 Task: Create new vendor bill with Date Opened: 12-May-23, Select Vendor: LaserShip Inc, Terms: Net 7. Make bill entry for item-1 with Date: 12-May-23, Description: Shipping Charges, Expense Account: Postage & Delivery, Quantity: 1, Unit Price: 7.99, Sales Tax: Y, Sales Tax Included: N, Tax Table: Sales Tax. Post Bill with Post Date: 12-May-23, Post to Accounts: Liabilities:Accounts Payble. Pay / Process Payment with Transaction Date: 18-May-23, Amount: 8.31, Transfer Account: Checking Account. Go to 'Print Bill'.
Action: Mouse moved to (182, 43)
Screenshot: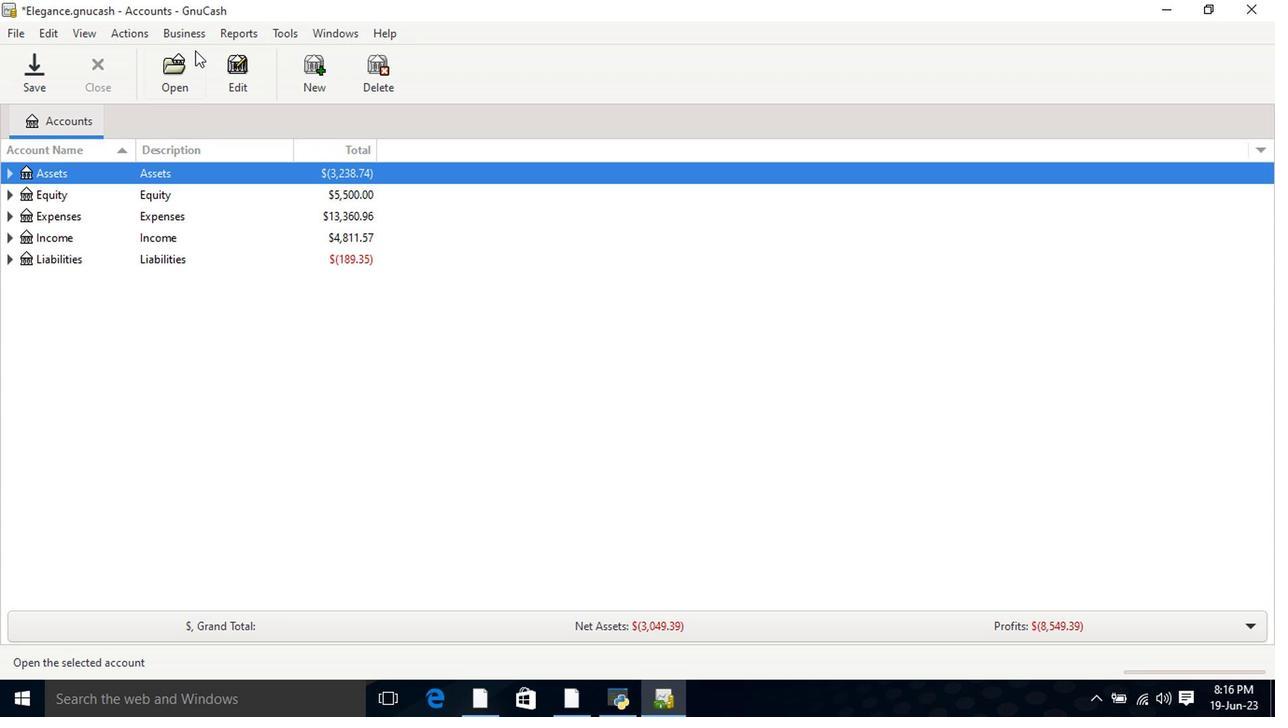 
Action: Mouse pressed left at (182, 43)
Screenshot: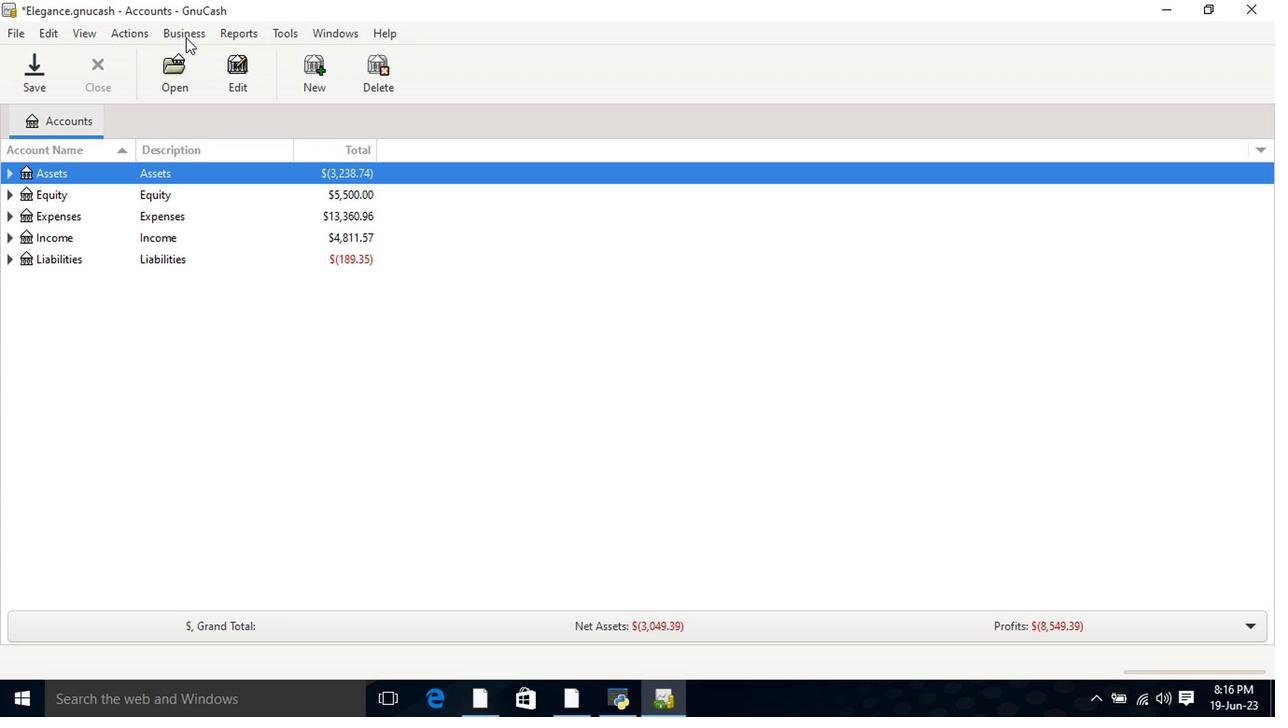 
Action: Mouse moved to (201, 89)
Screenshot: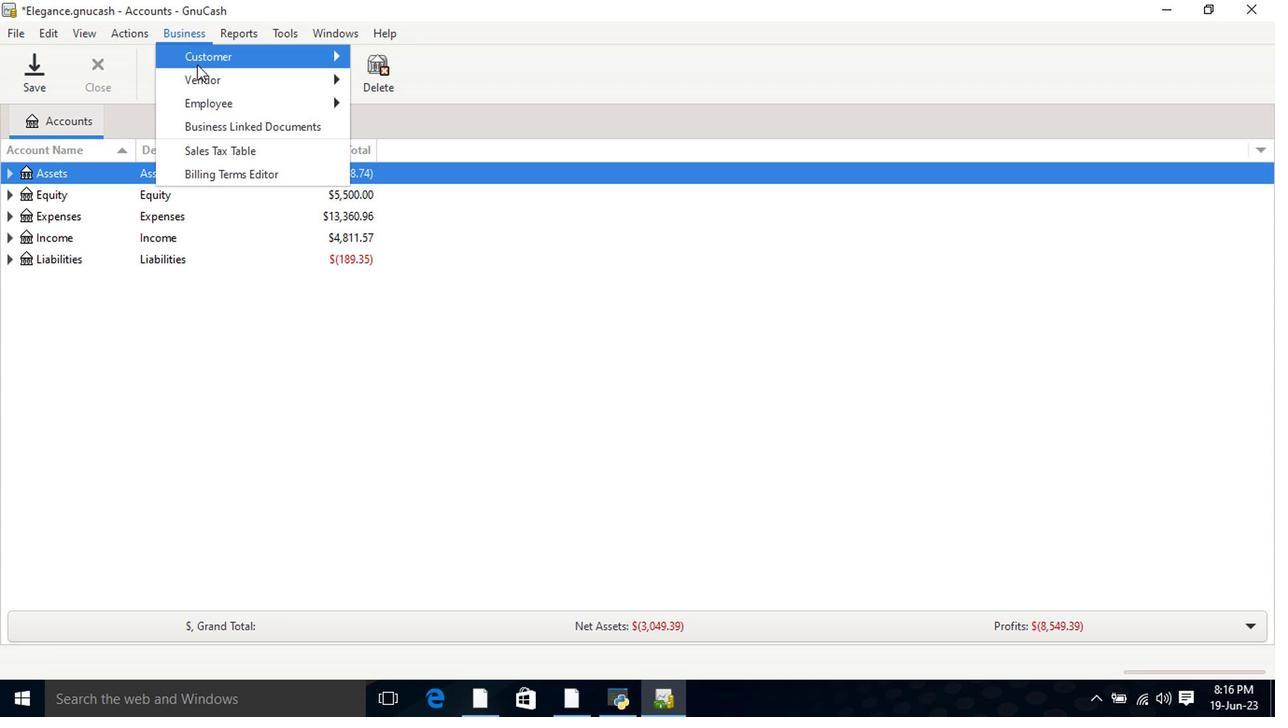 
Action: Mouse pressed left at (201, 89)
Screenshot: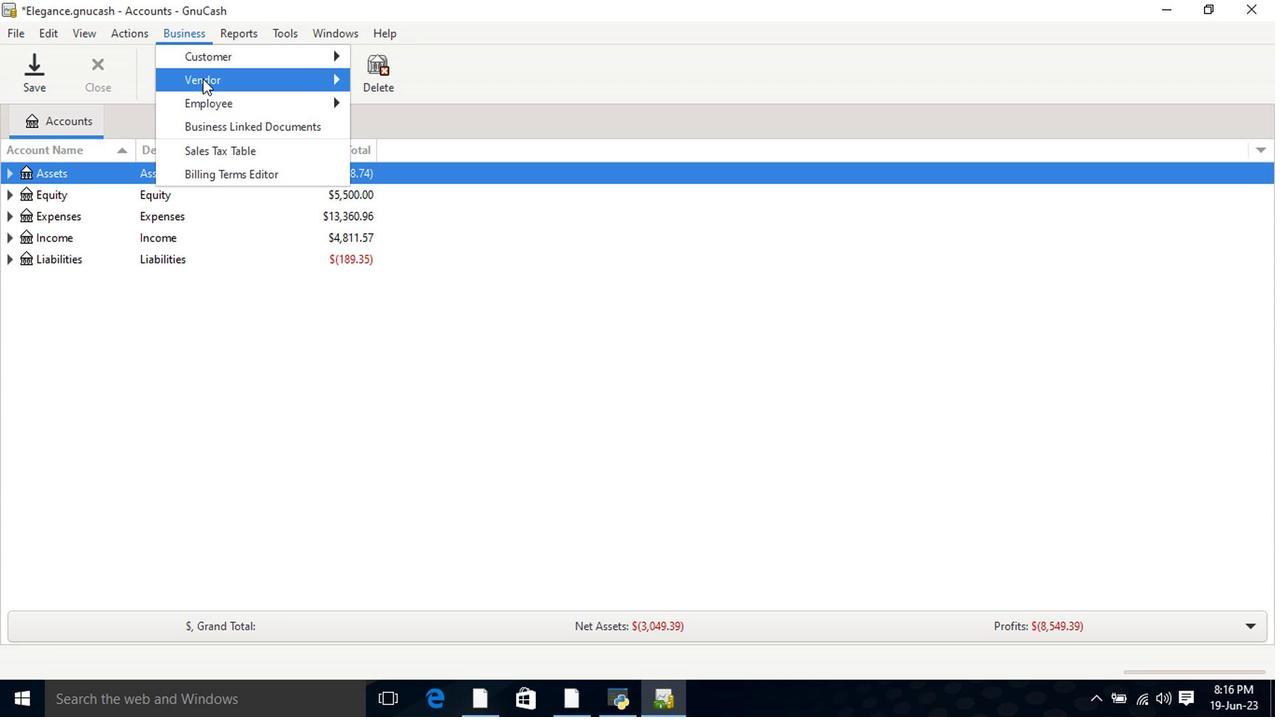 
Action: Mouse moved to (382, 153)
Screenshot: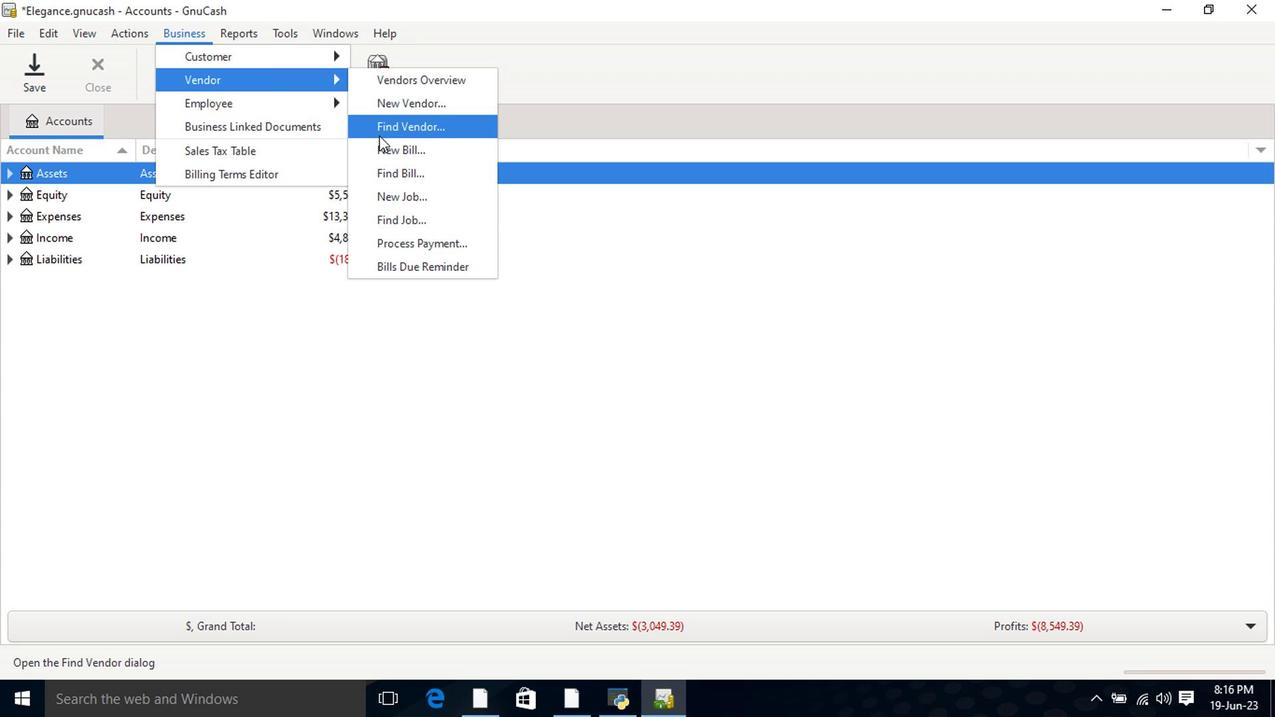 
Action: Mouse pressed left at (382, 153)
Screenshot: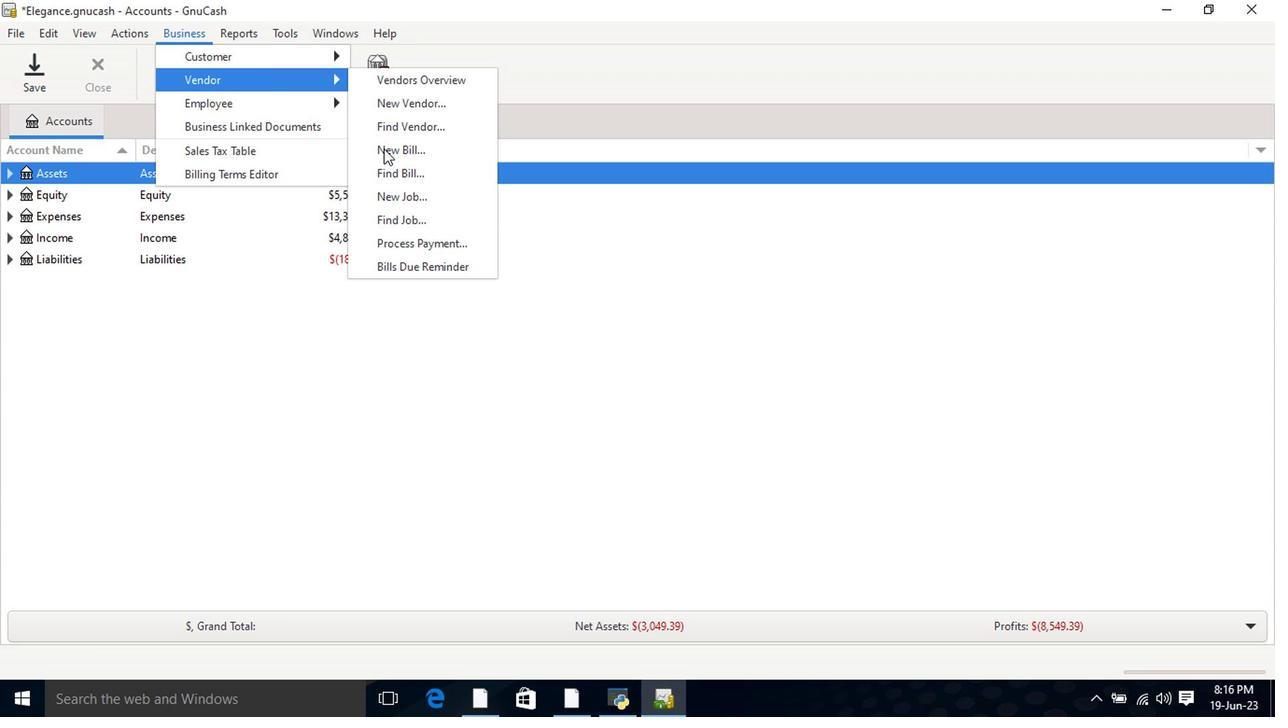 
Action: Mouse moved to (762, 243)
Screenshot: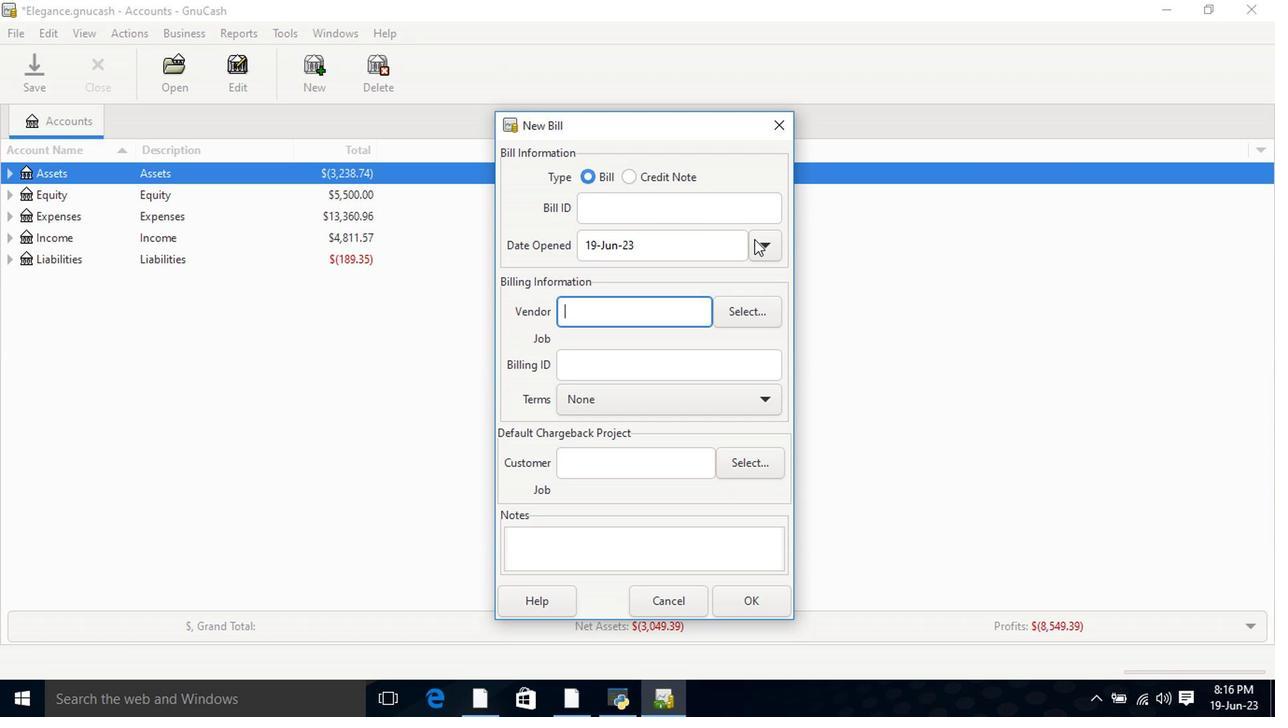 
Action: Mouse pressed left at (762, 243)
Screenshot: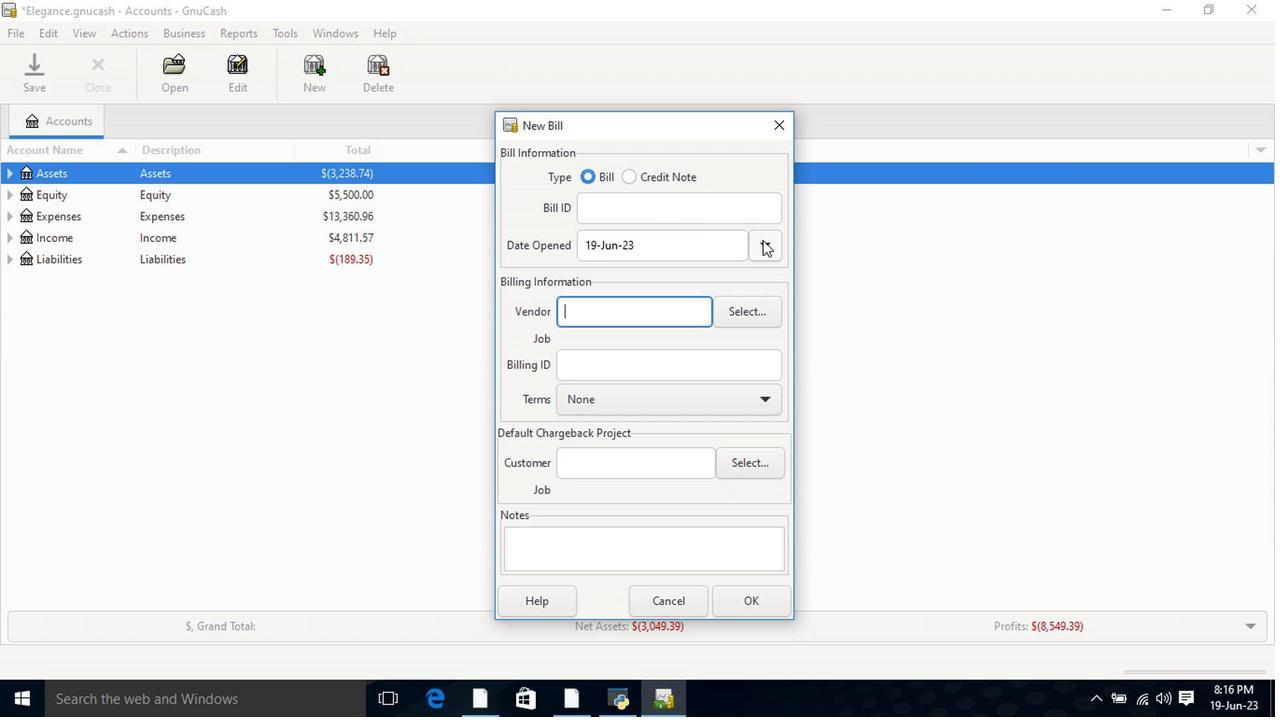 
Action: Mouse moved to (618, 275)
Screenshot: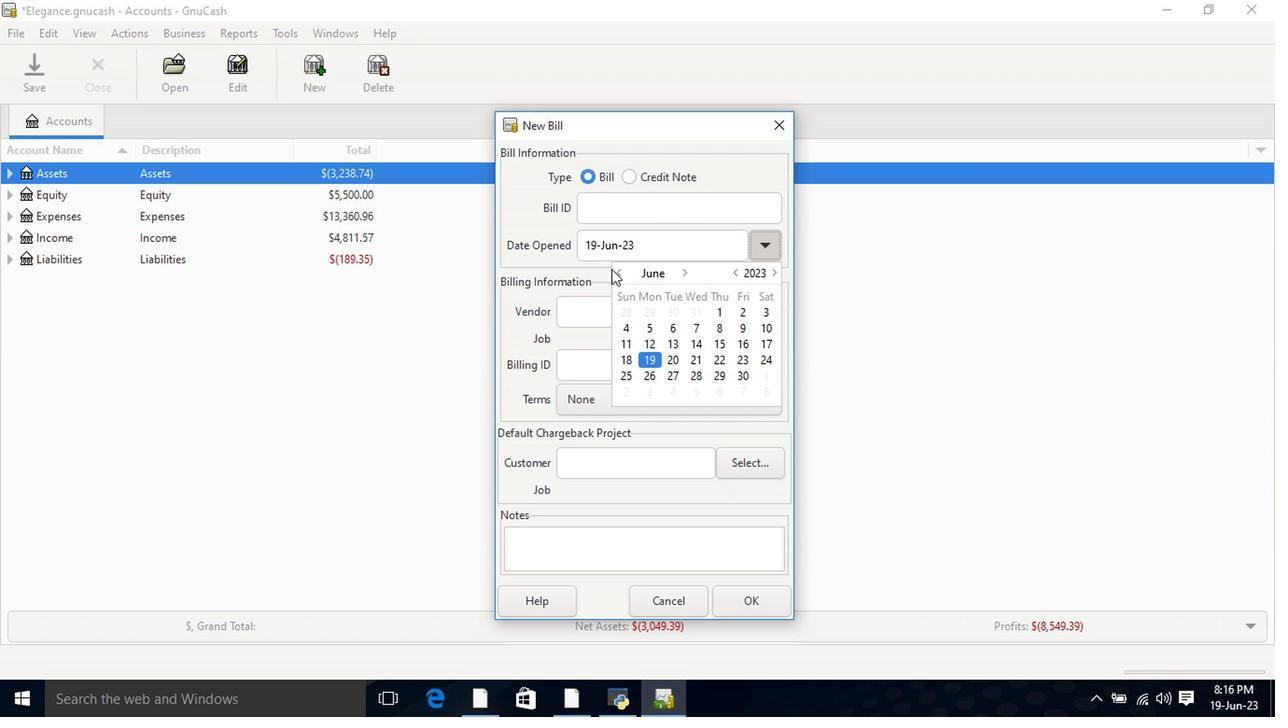 
Action: Mouse pressed left at (618, 275)
Screenshot: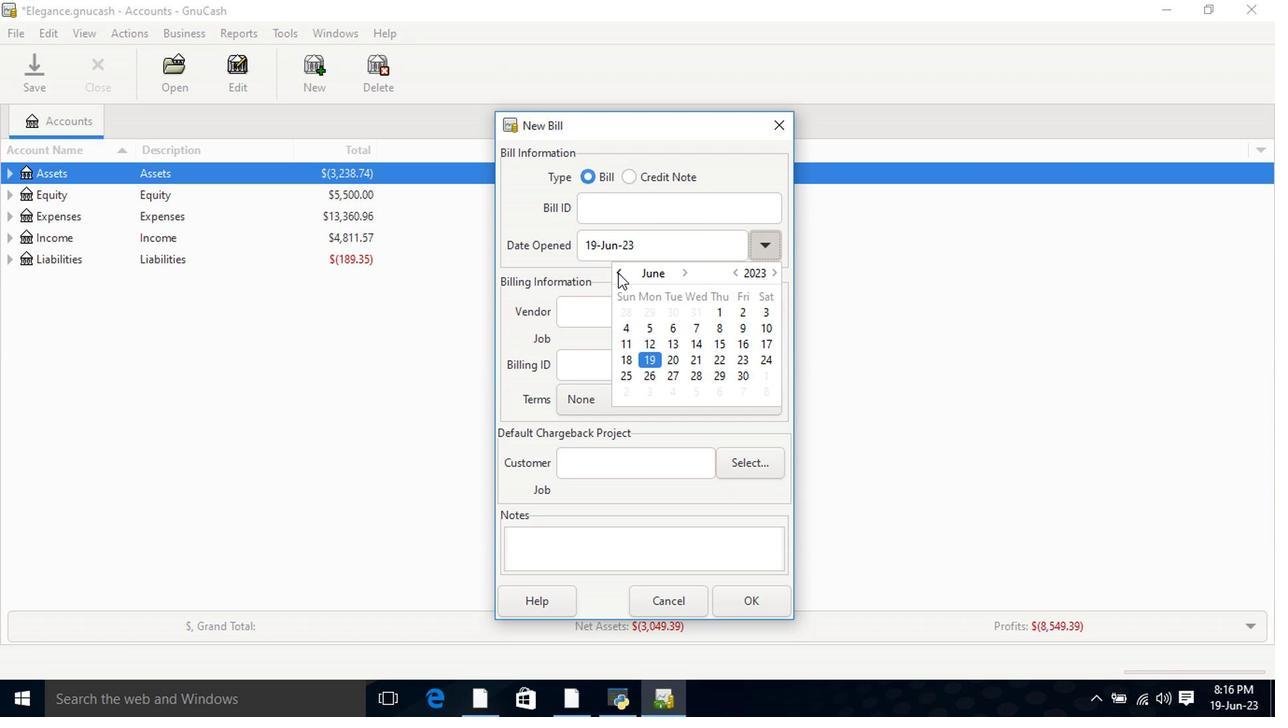 
Action: Mouse moved to (737, 329)
Screenshot: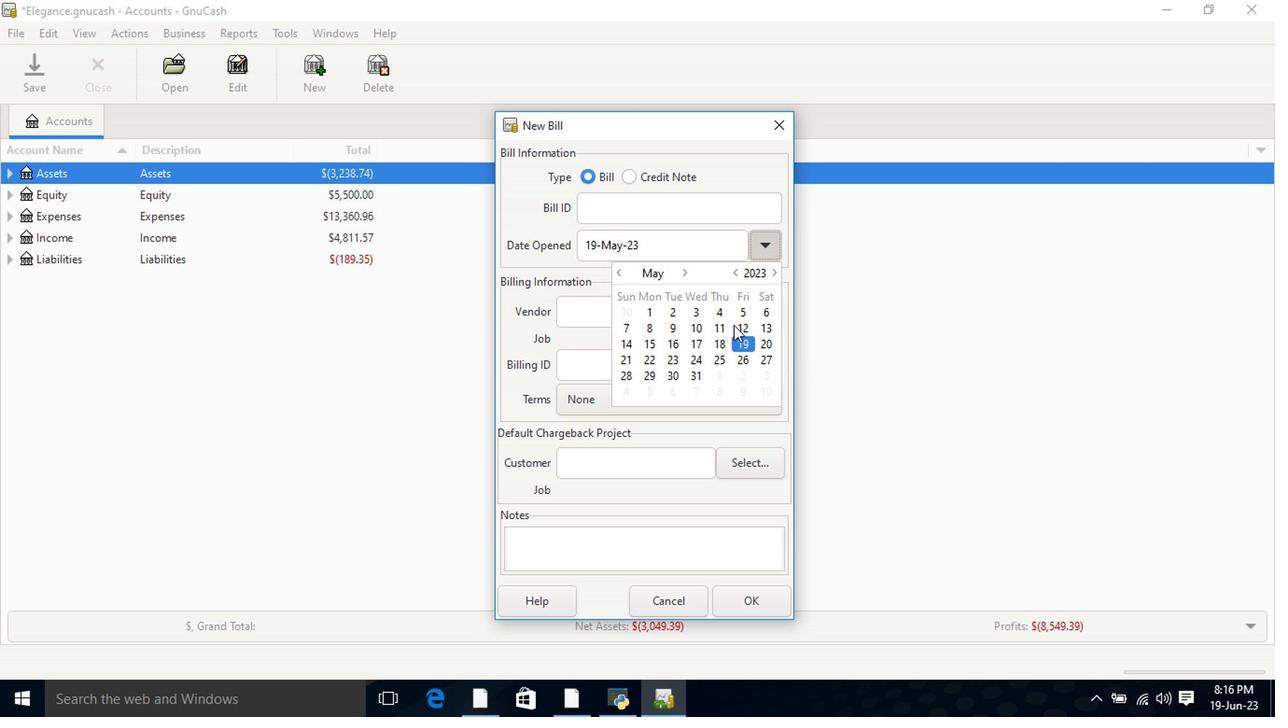 
Action: Mouse pressed left at (737, 329)
Screenshot: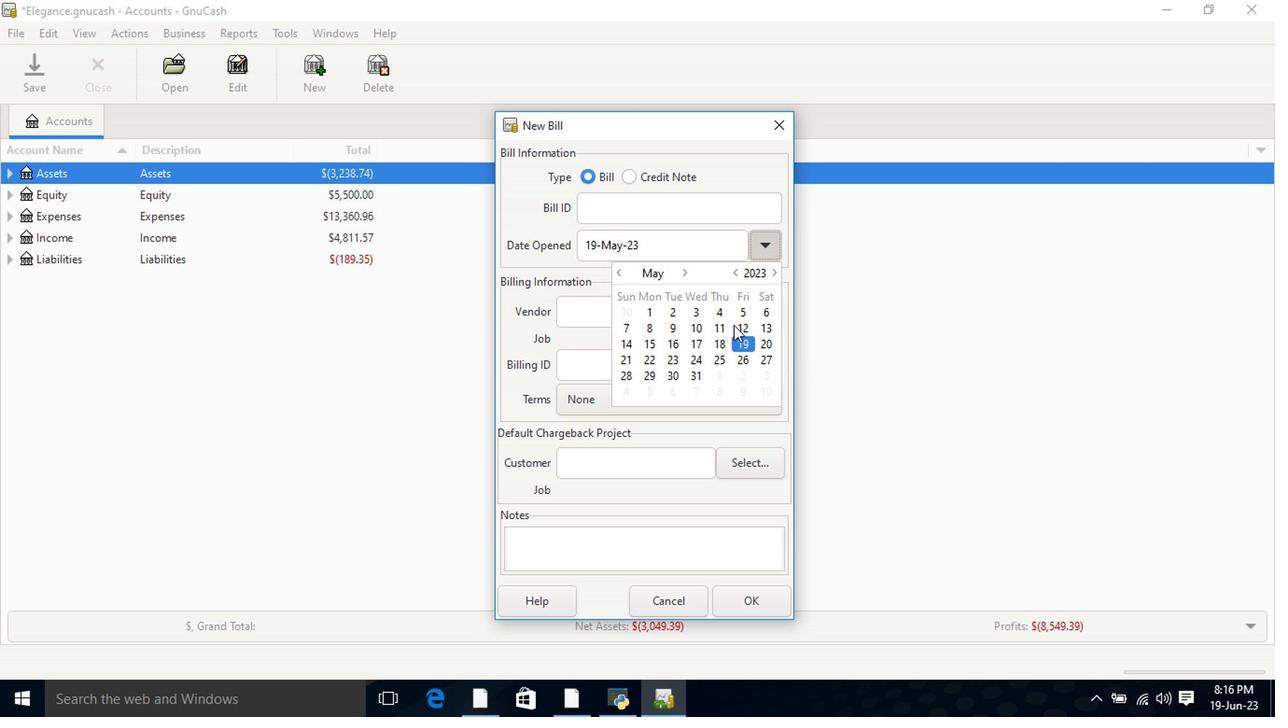 
Action: Mouse pressed left at (737, 329)
Screenshot: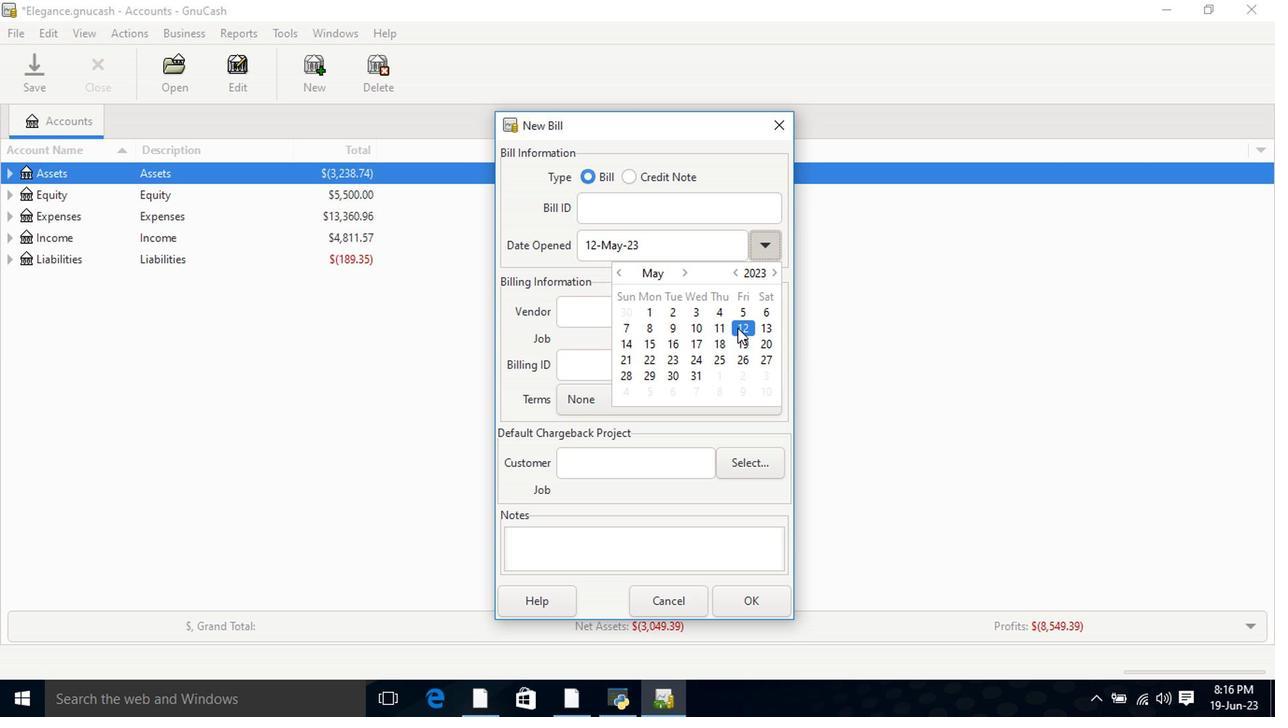 
Action: Mouse moved to (659, 322)
Screenshot: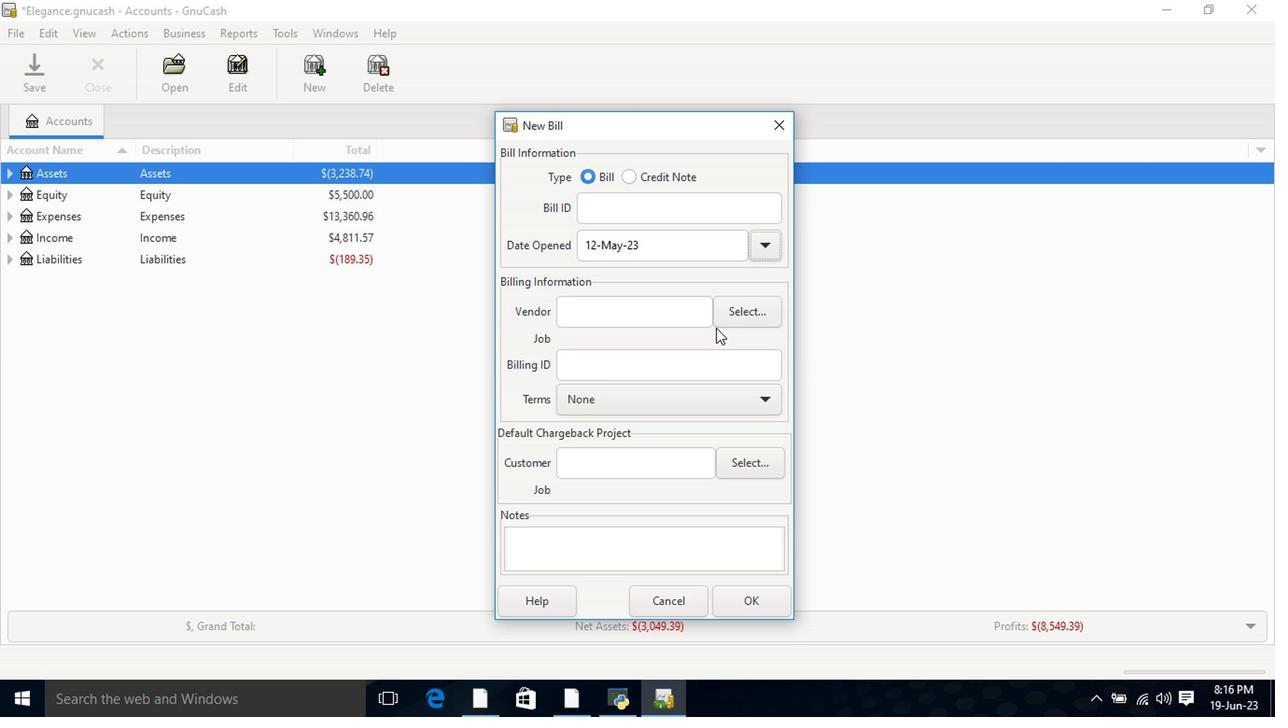 
Action: Mouse pressed left at (659, 322)
Screenshot: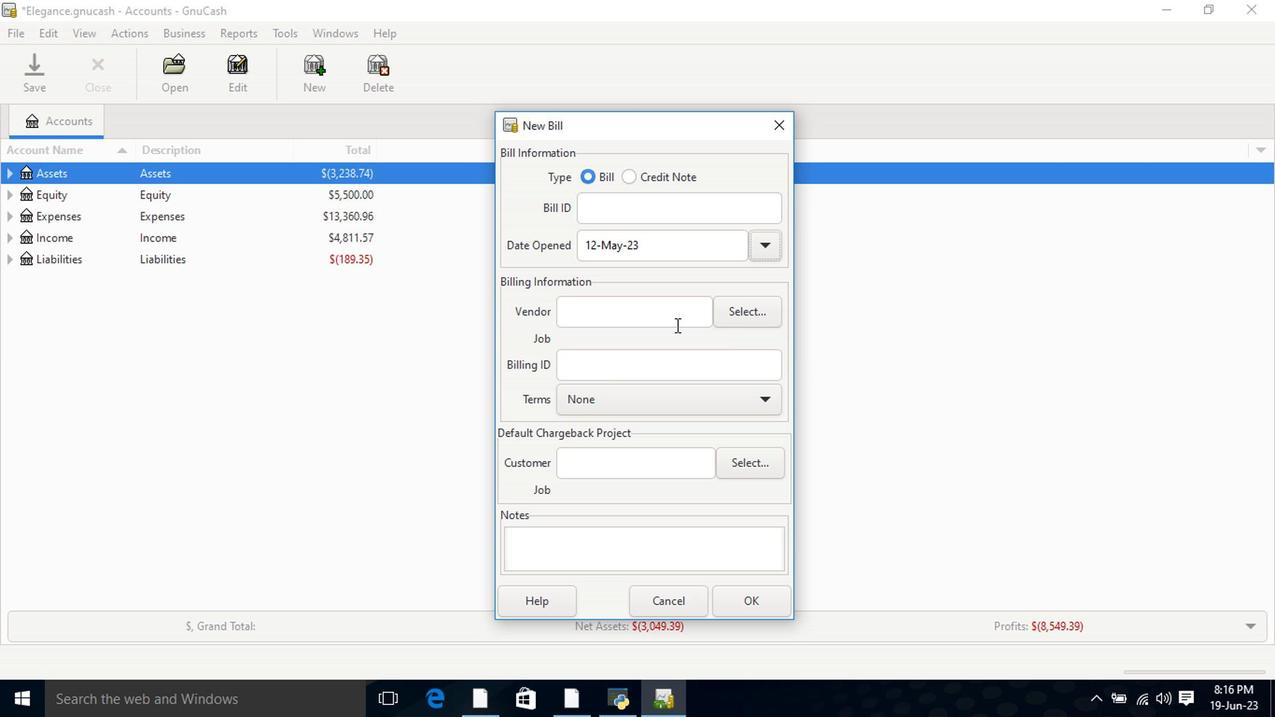
Action: Key pressed <Key.shift>Las
Screenshot: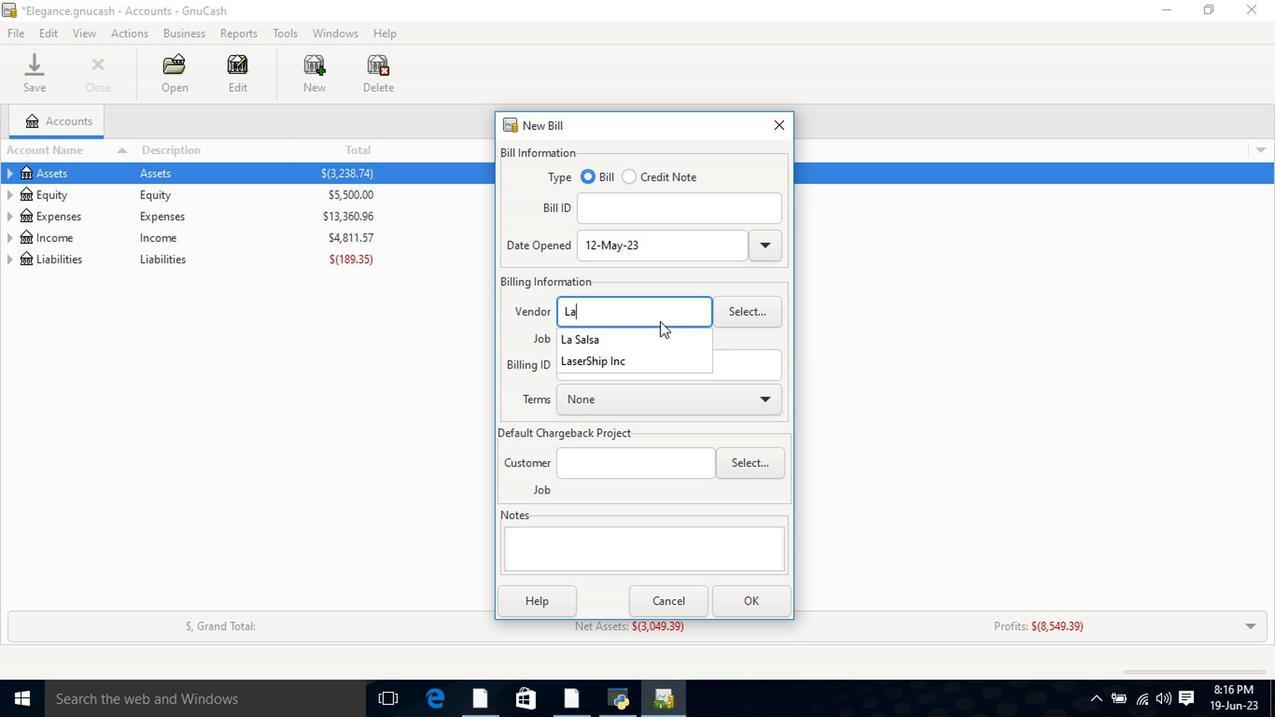 
Action: Mouse moved to (651, 339)
Screenshot: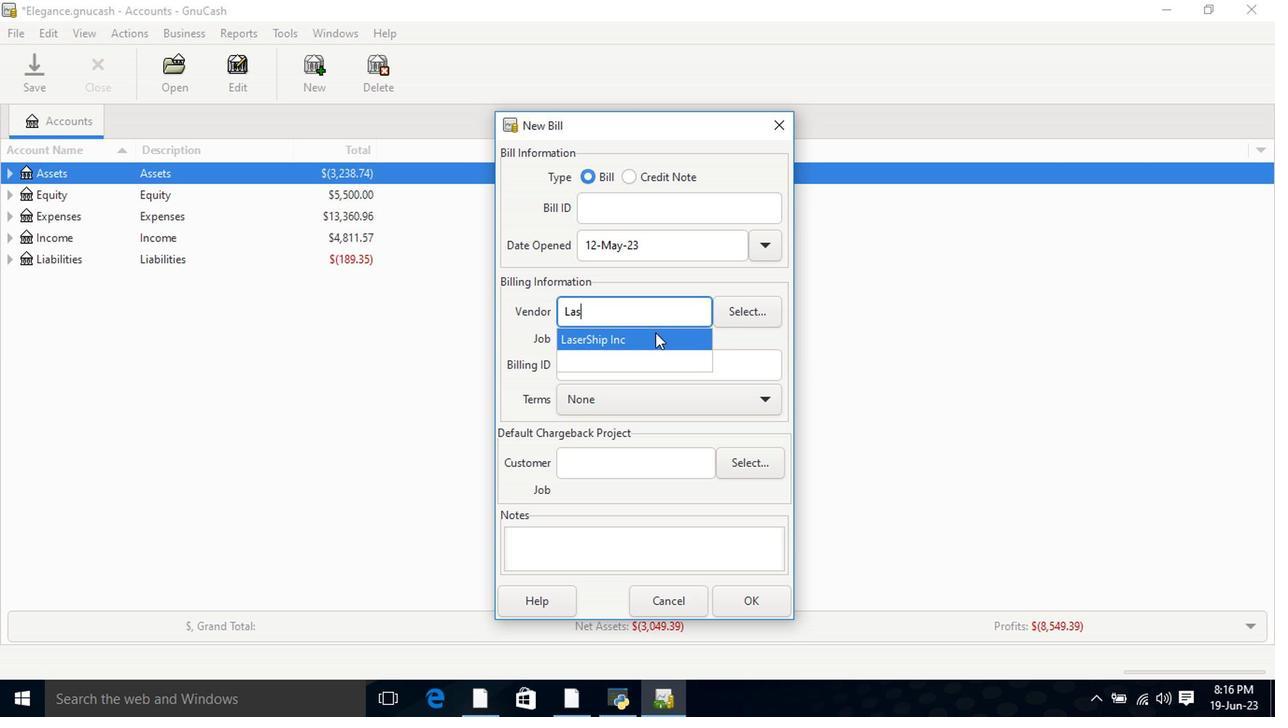 
Action: Mouse pressed left at (651, 339)
Screenshot: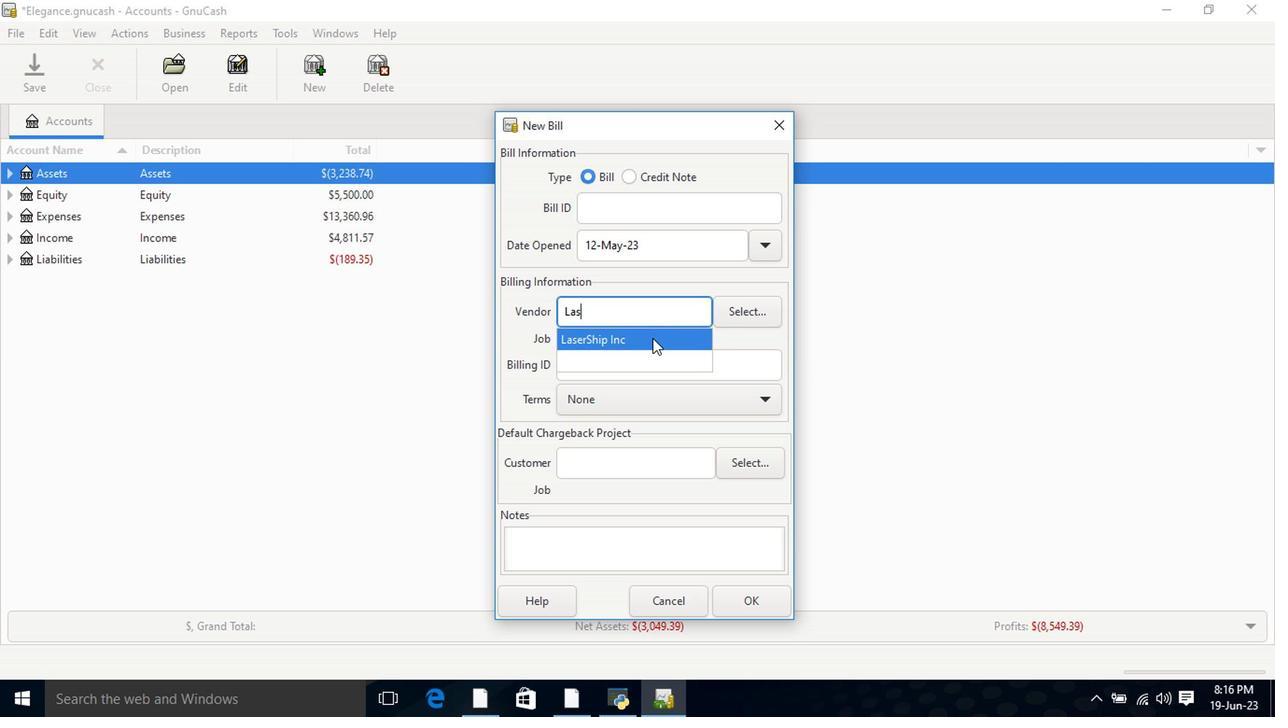 
Action: Mouse moved to (669, 407)
Screenshot: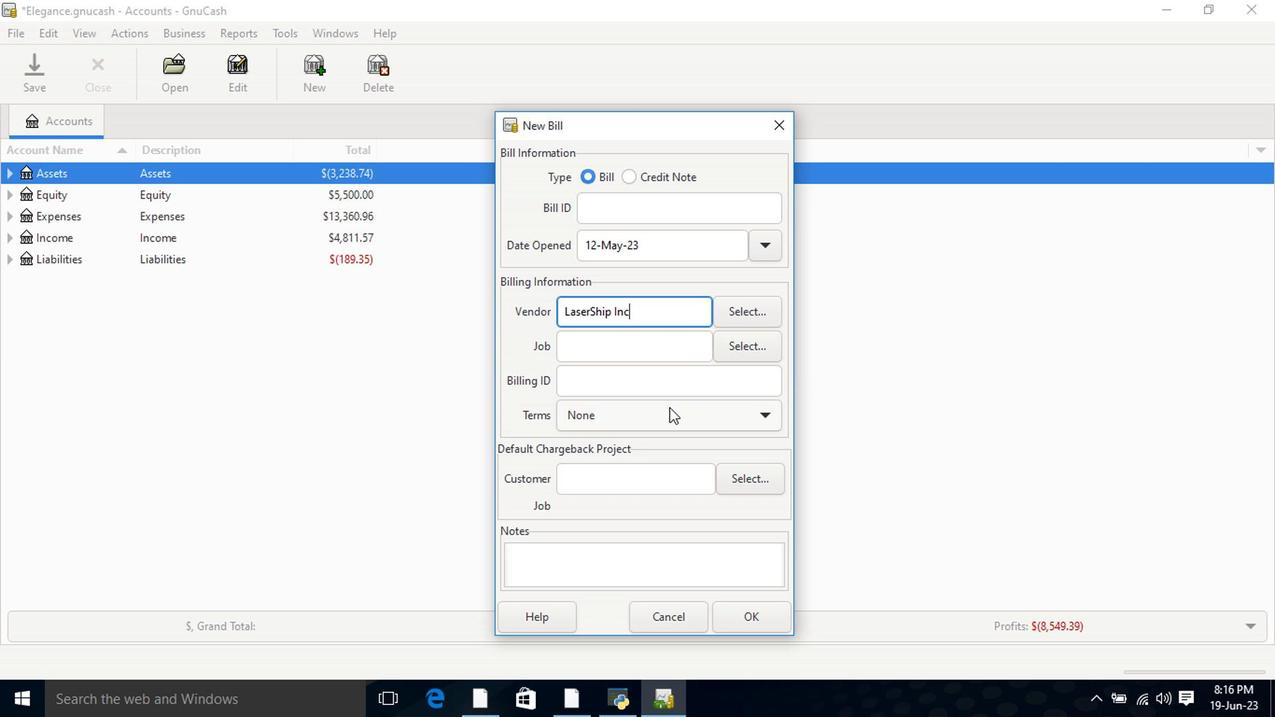 
Action: Mouse pressed left at (669, 407)
Screenshot: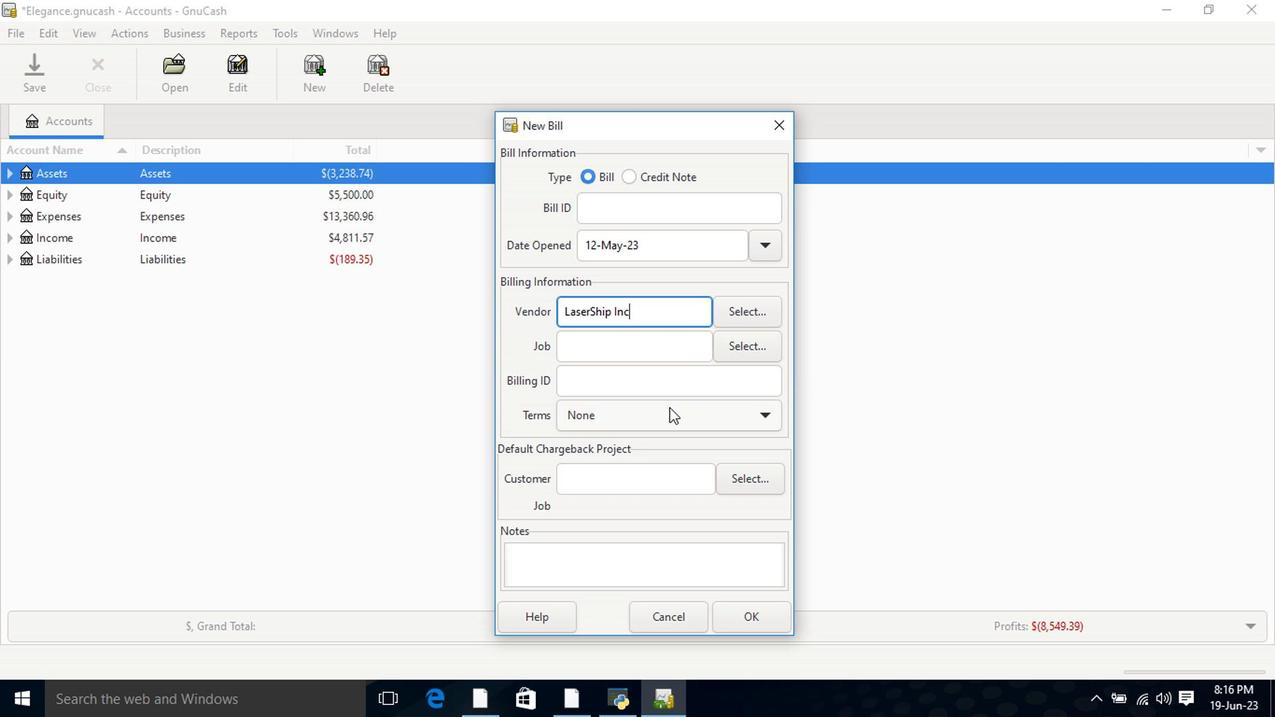 
Action: Mouse moved to (661, 497)
Screenshot: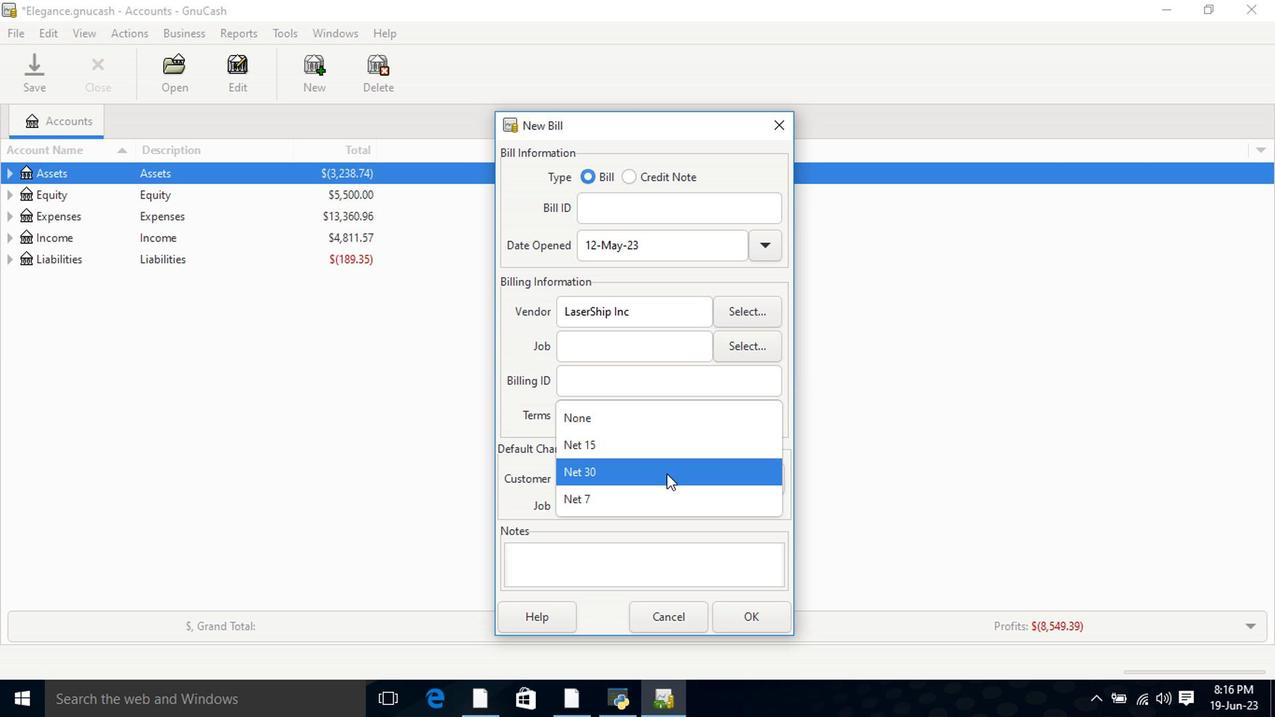 
Action: Mouse pressed left at (661, 497)
Screenshot: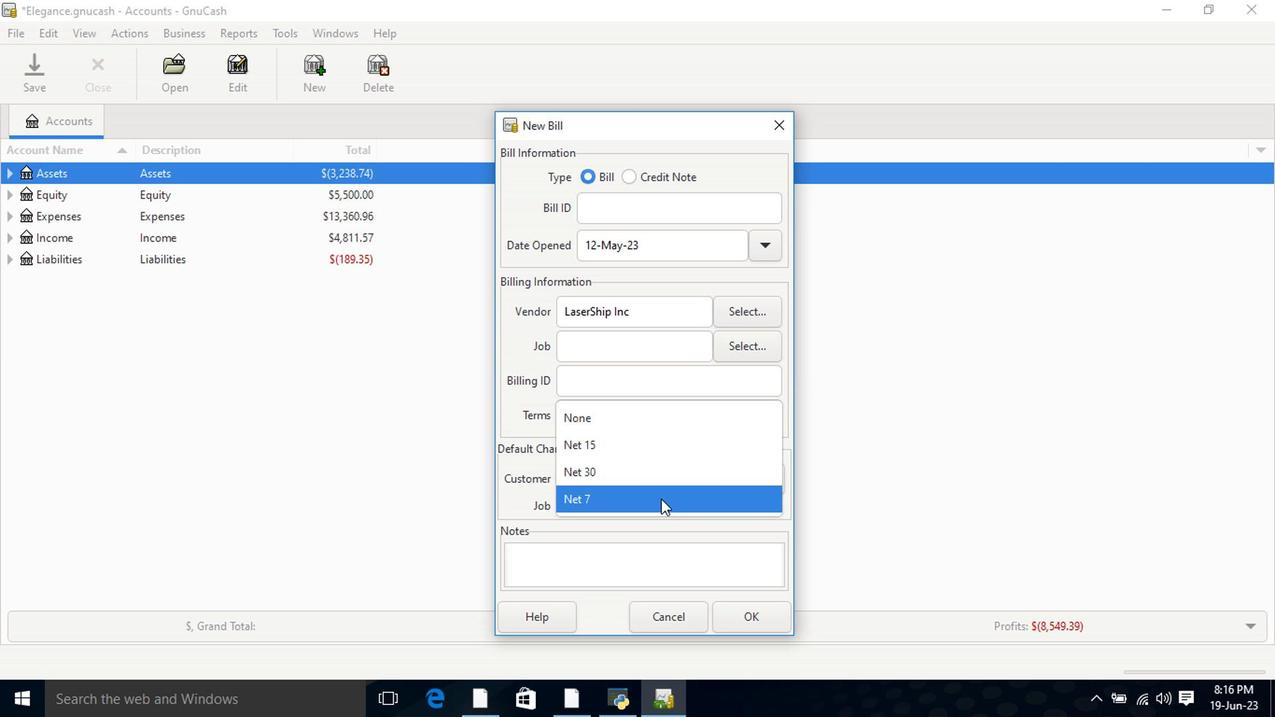 
Action: Mouse moved to (754, 617)
Screenshot: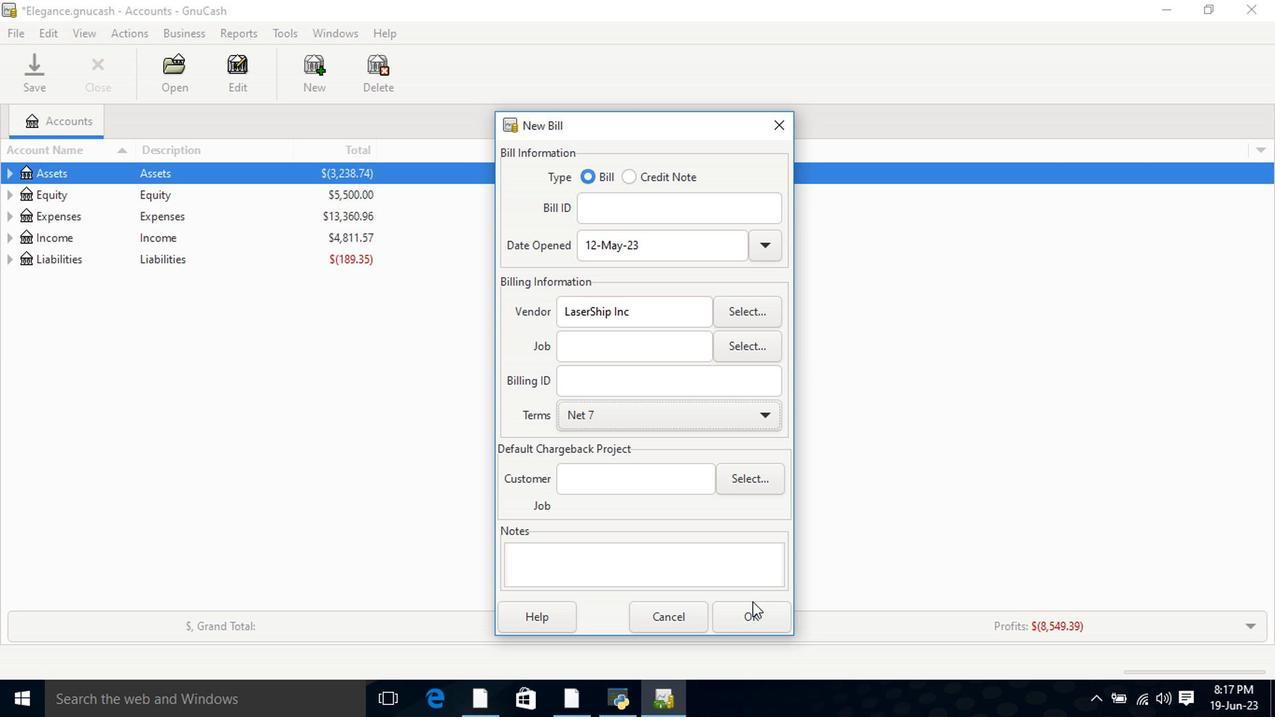 
Action: Mouse pressed left at (754, 617)
Screenshot: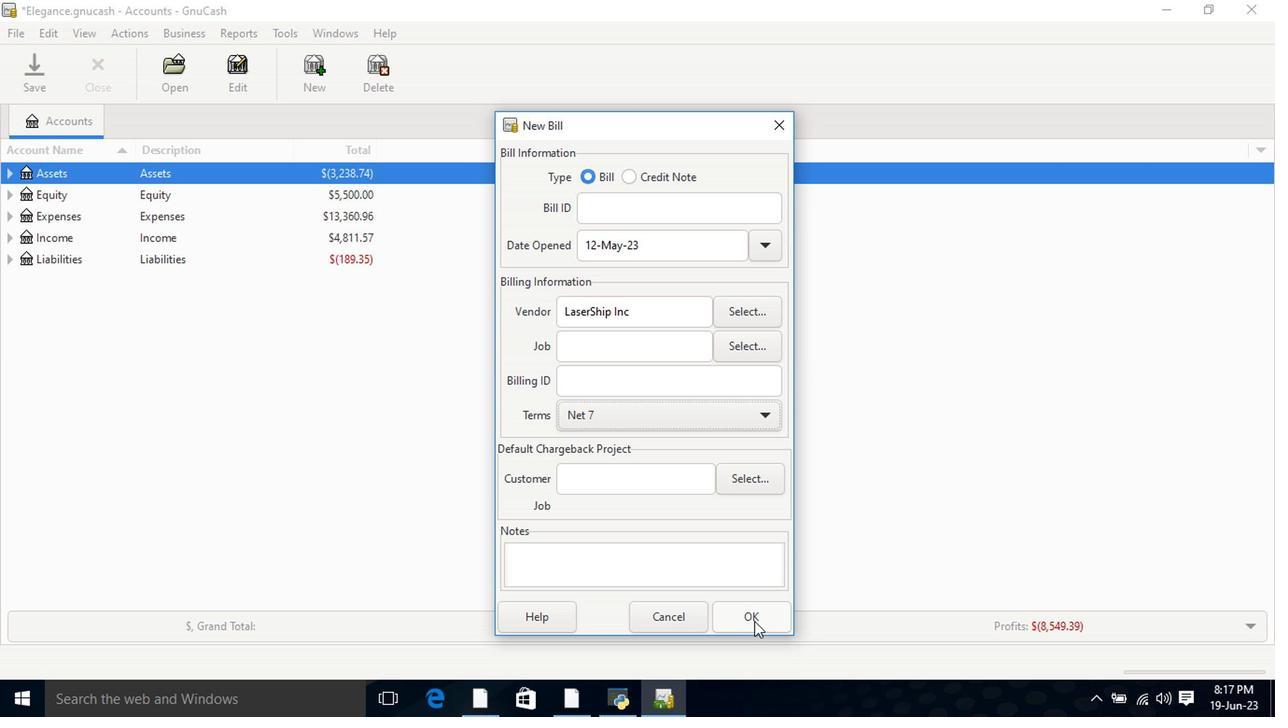 
Action: Mouse moved to (547, 550)
Screenshot: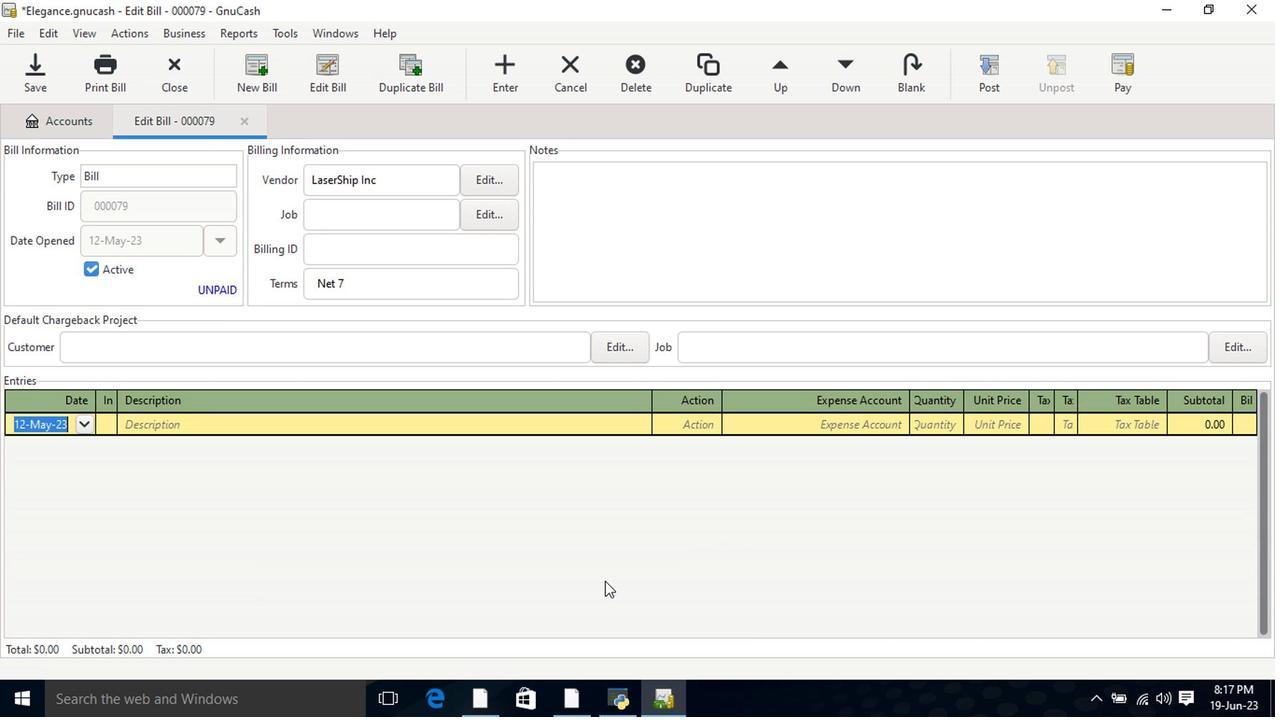 
Action: Key pressed <Key.tab><Key.shift>Shi<Key.tab>1<Key.tab>7.99<Key.tab>
Screenshot: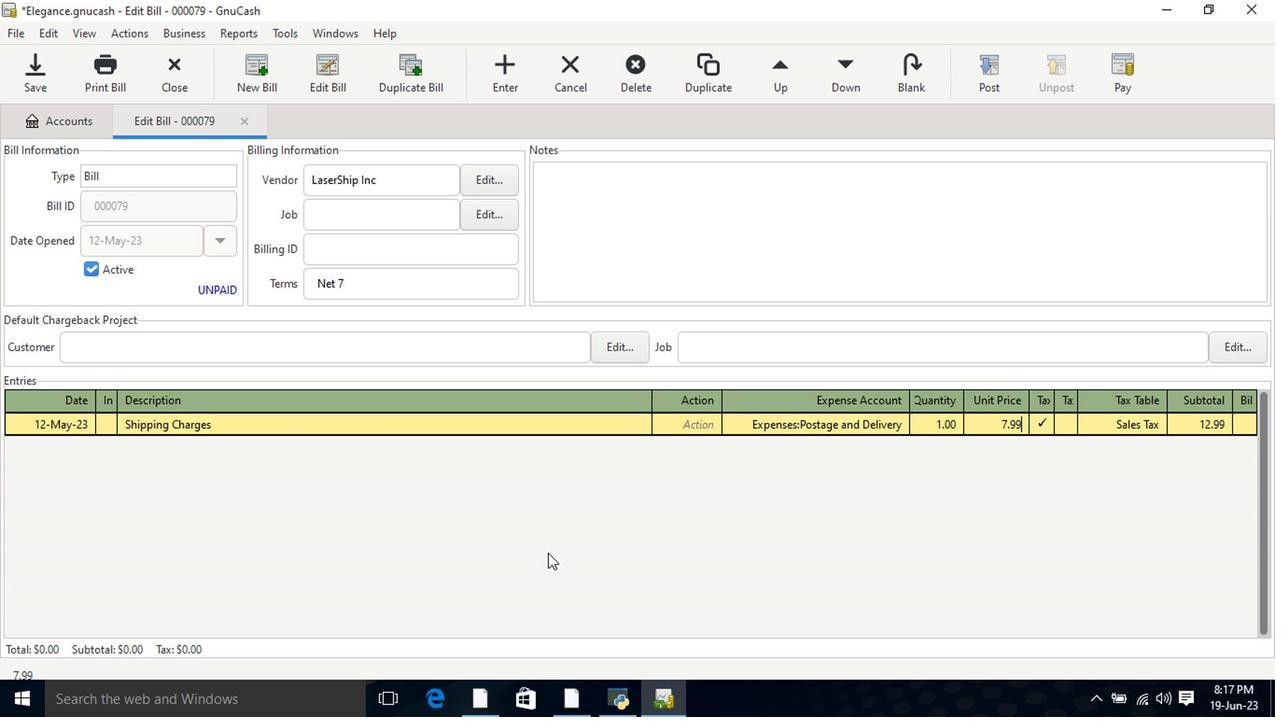 
Action: Mouse moved to (1107, 437)
Screenshot: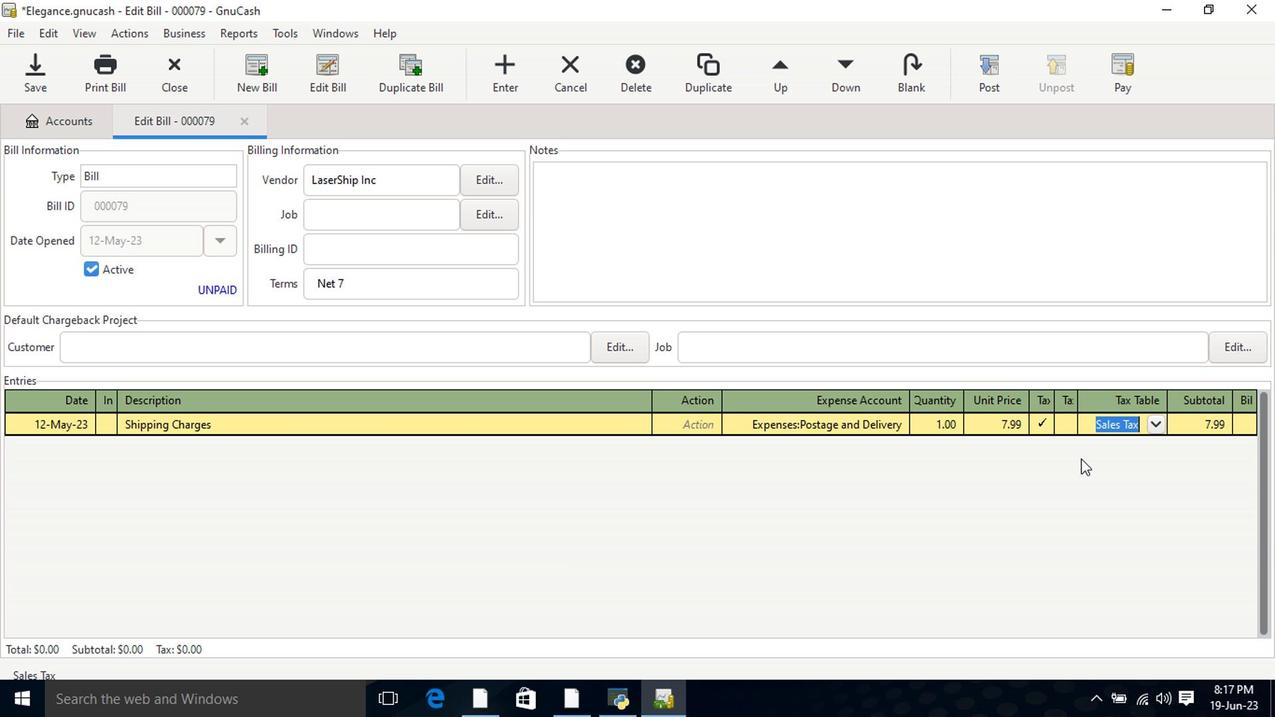 
Action: Key pressed <Key.tab>
Screenshot: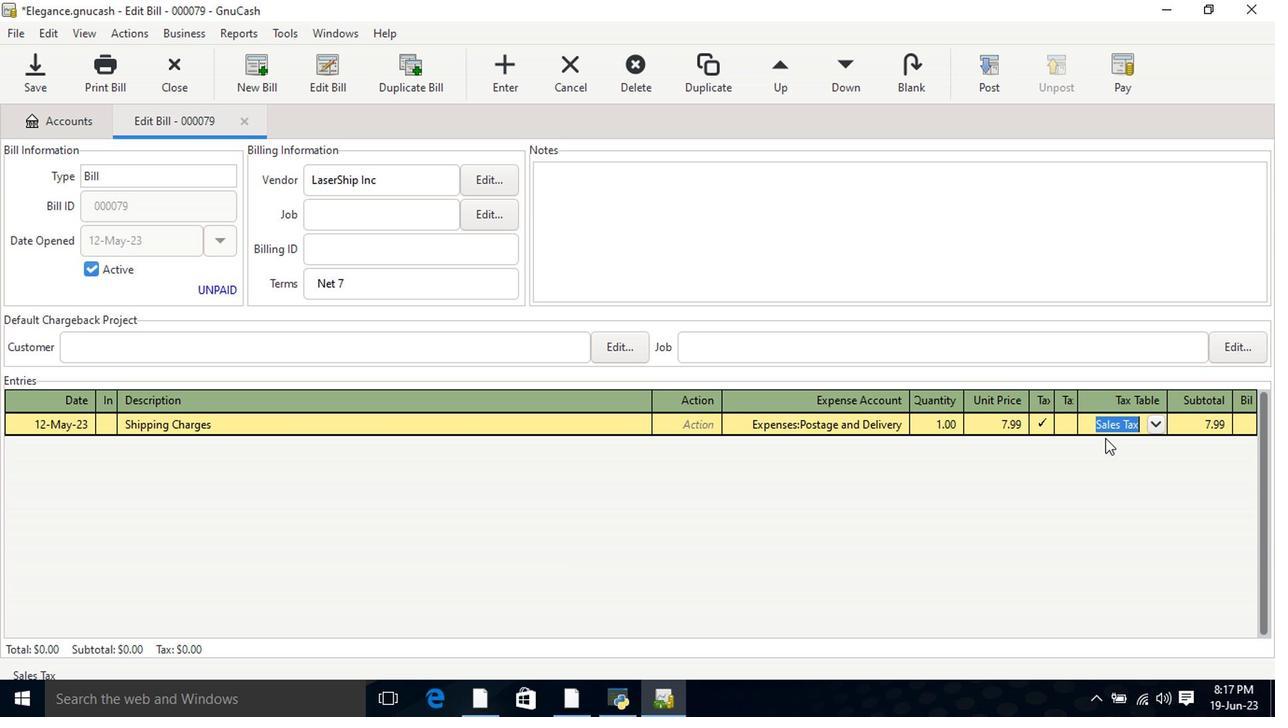 
Action: Mouse moved to (1006, 83)
Screenshot: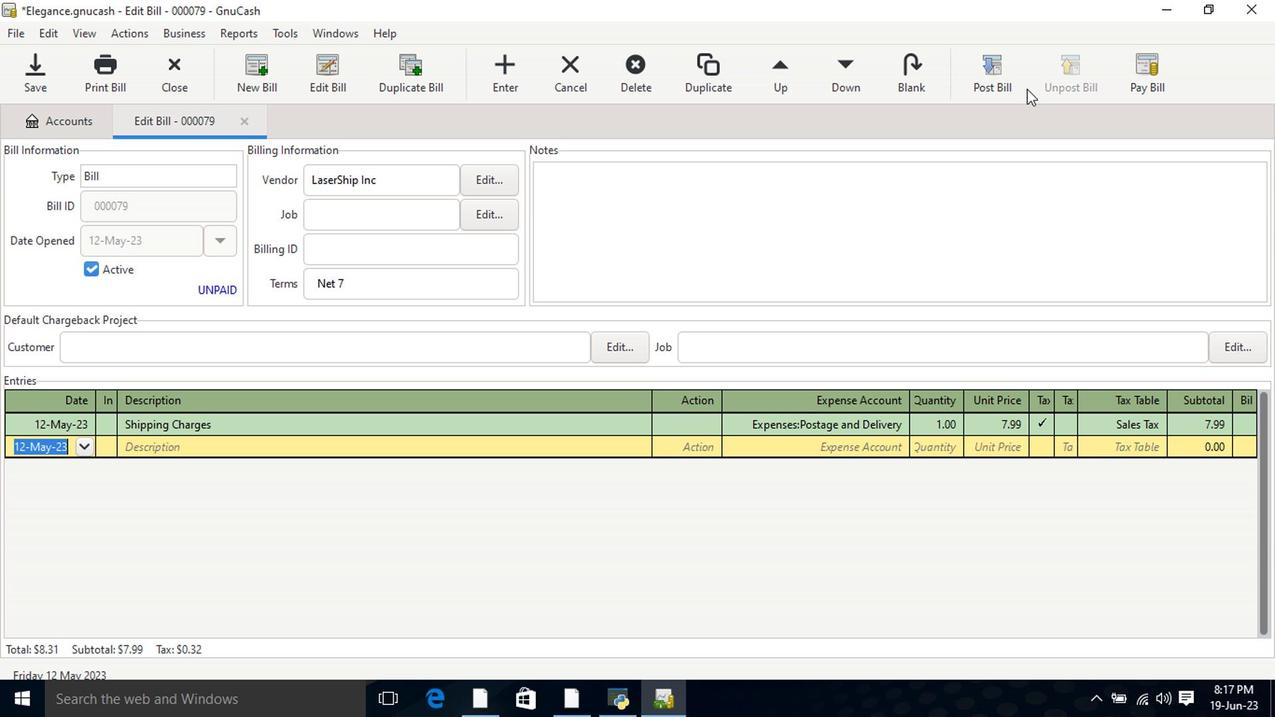 
Action: Mouse pressed left at (1006, 83)
Screenshot: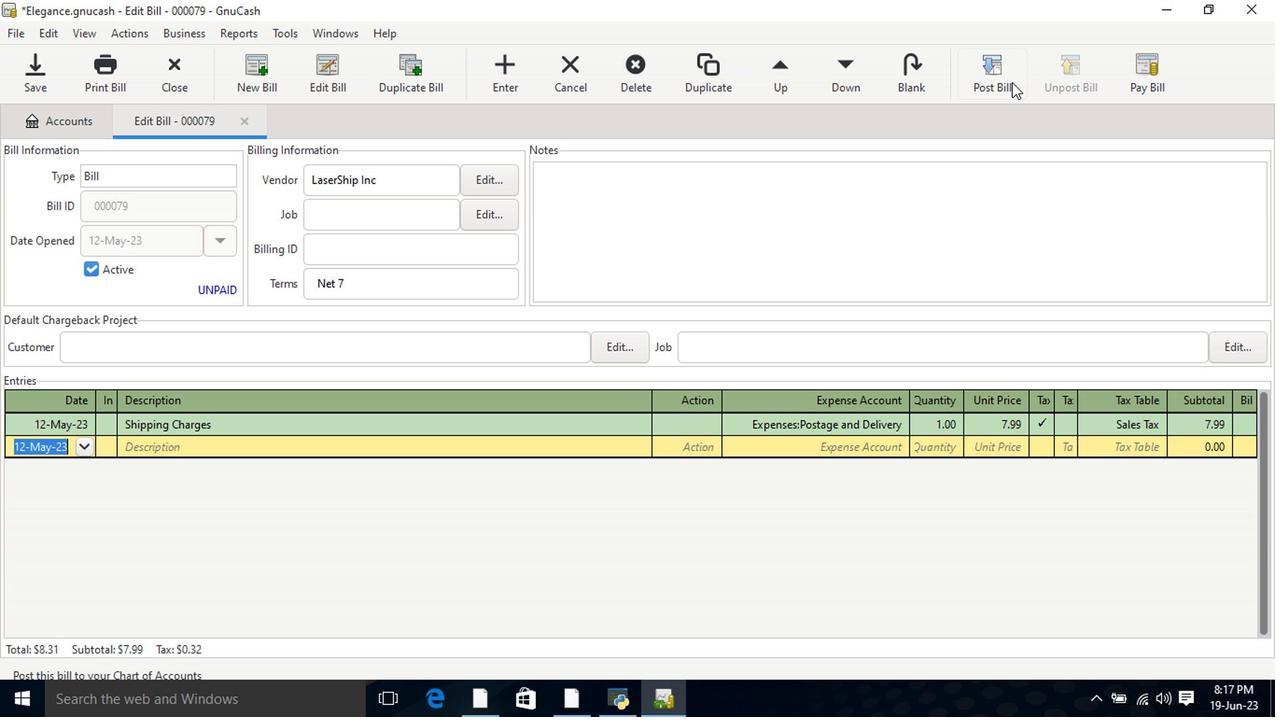 
Action: Mouse moved to (769, 475)
Screenshot: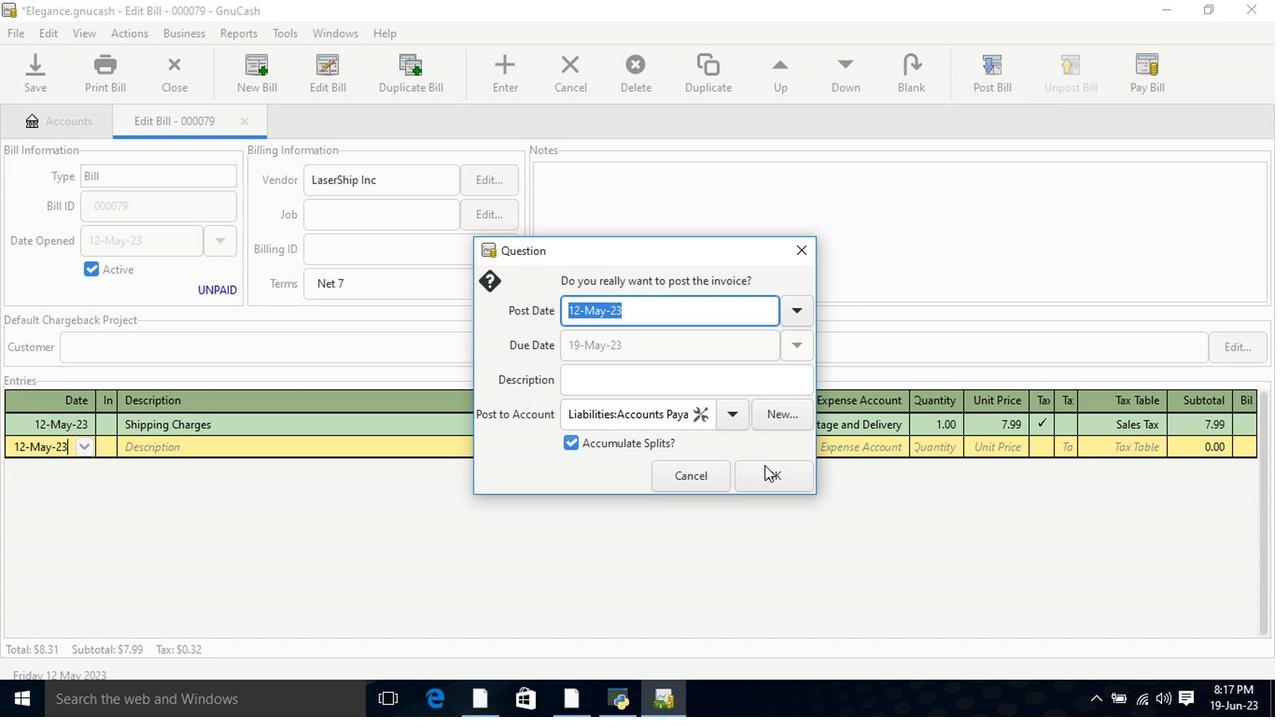 
Action: Mouse pressed left at (769, 475)
Screenshot: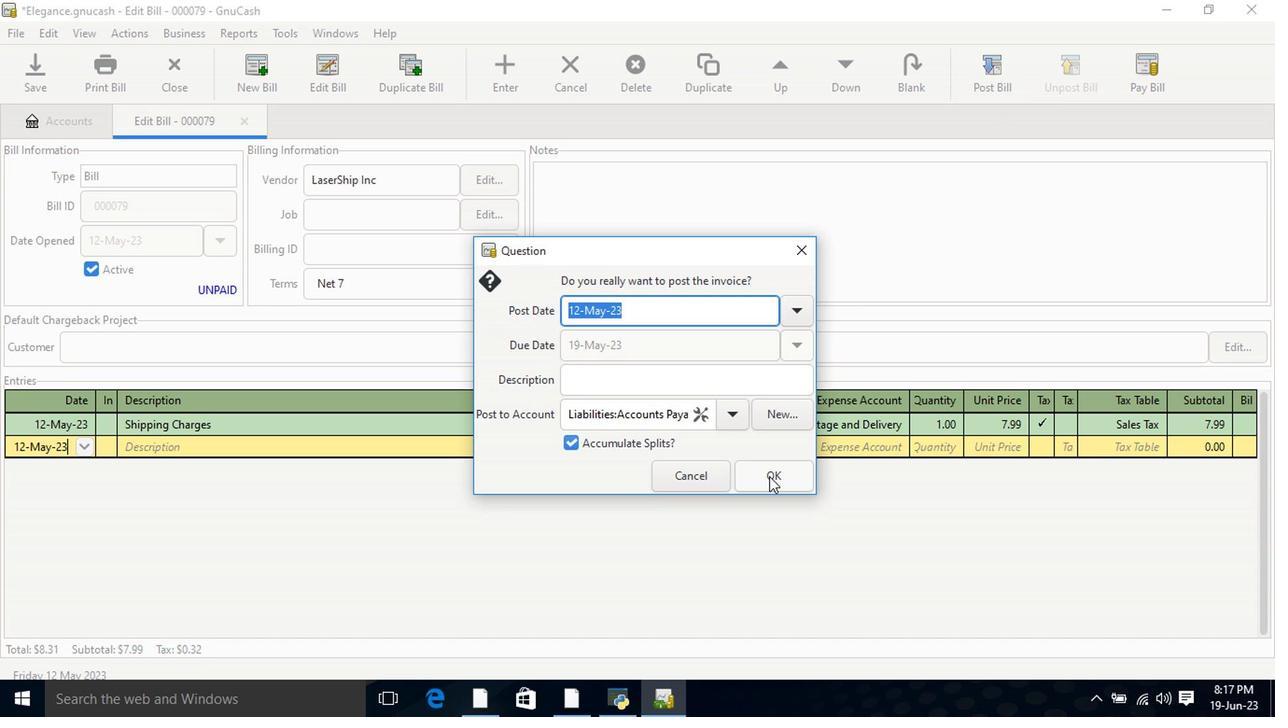 
Action: Mouse moved to (1134, 73)
Screenshot: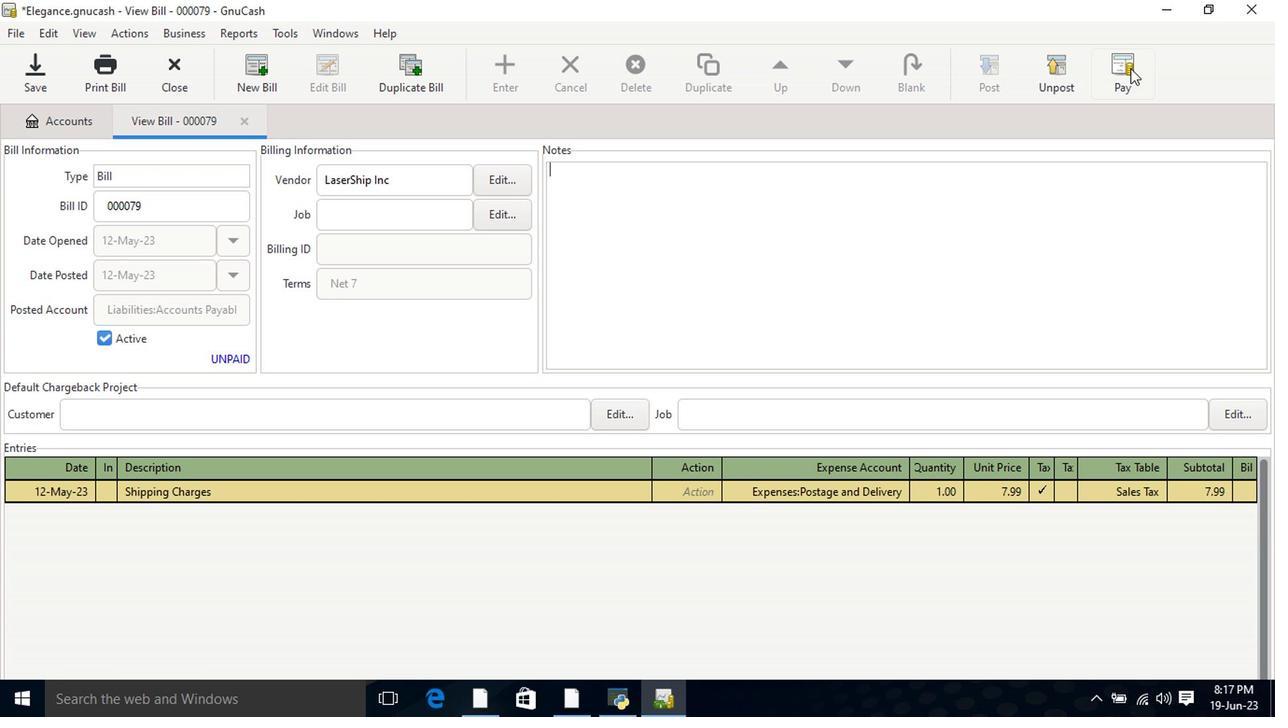 
Action: Mouse pressed left at (1134, 73)
Screenshot: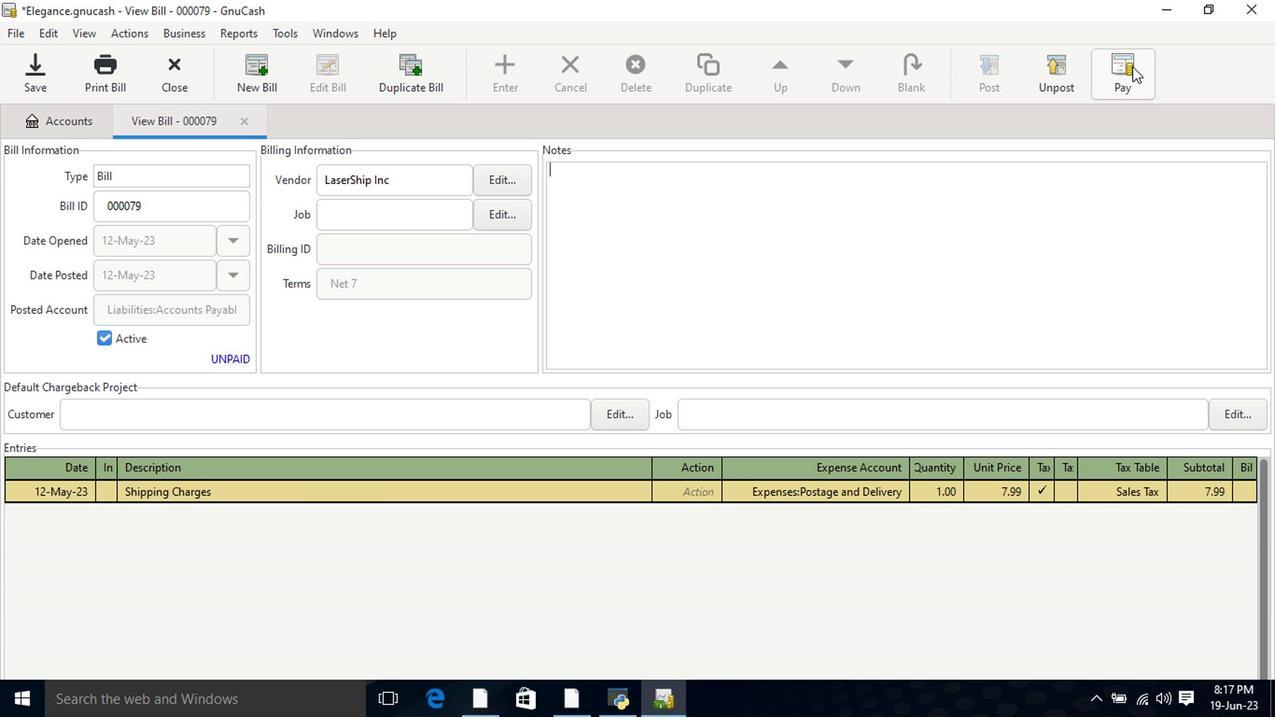 
Action: Mouse moved to (577, 372)
Screenshot: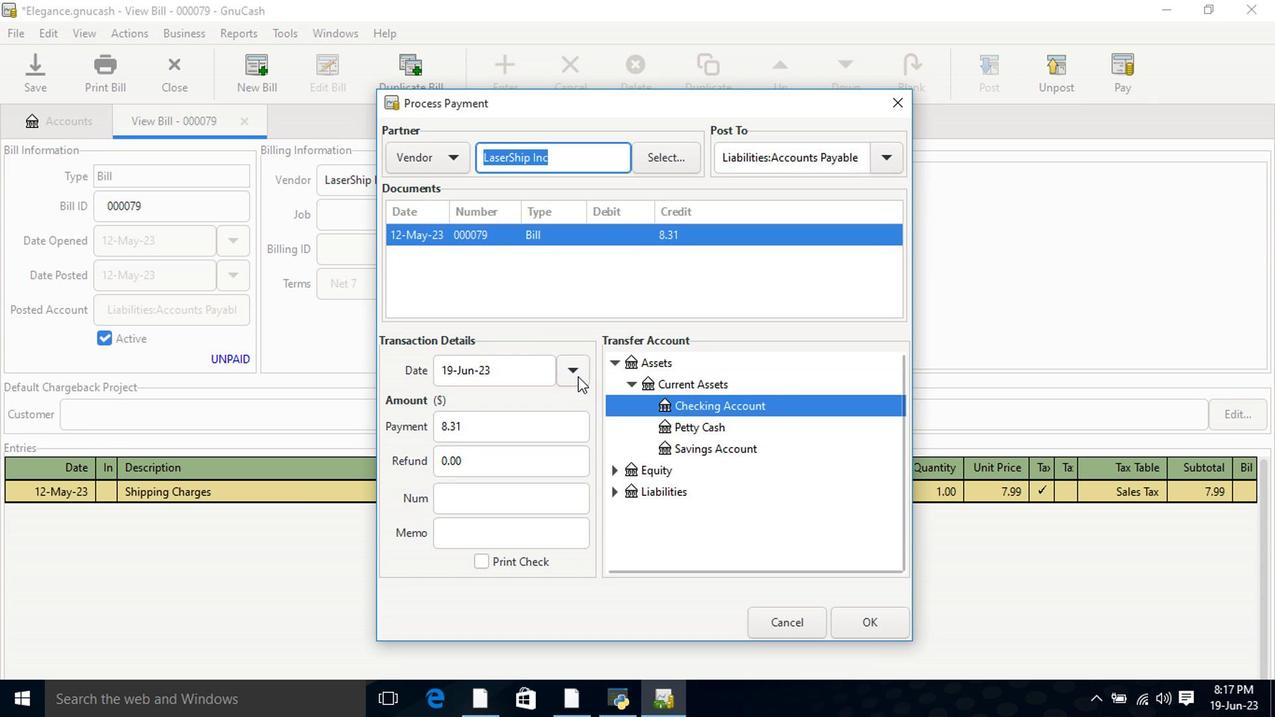 
Action: Mouse pressed left at (577, 372)
Screenshot: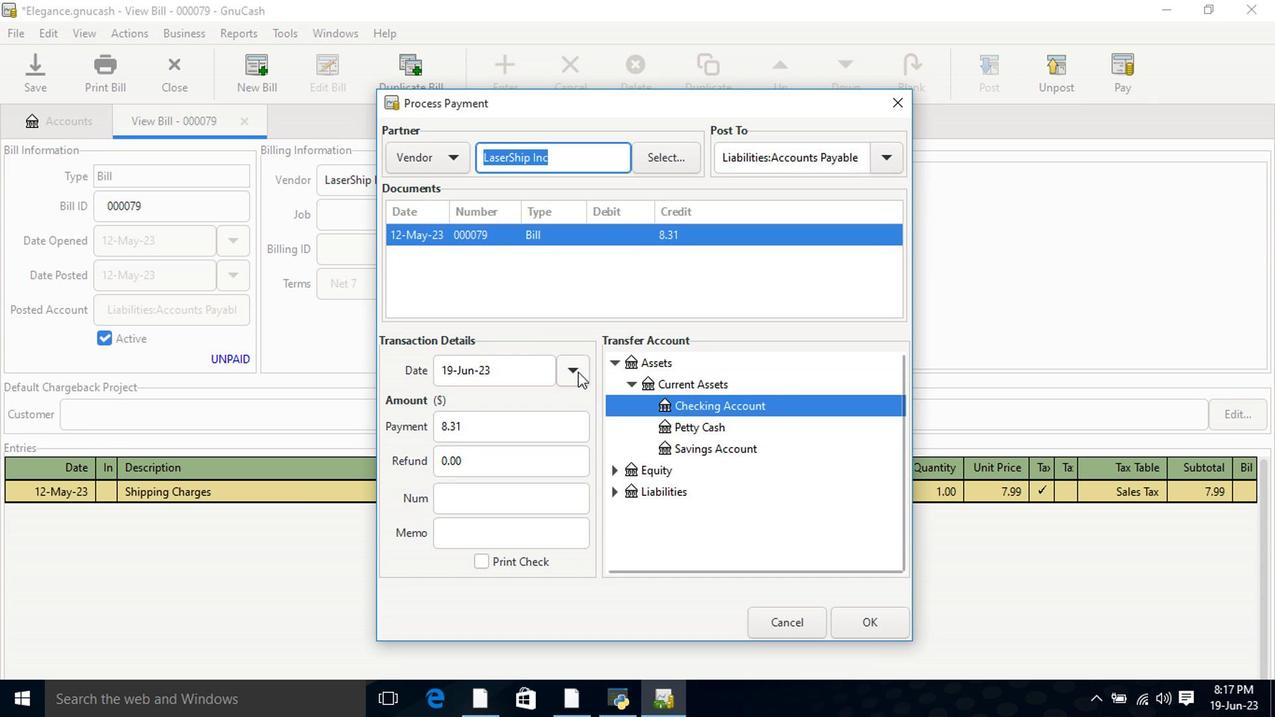 
Action: Mouse moved to (426, 400)
Screenshot: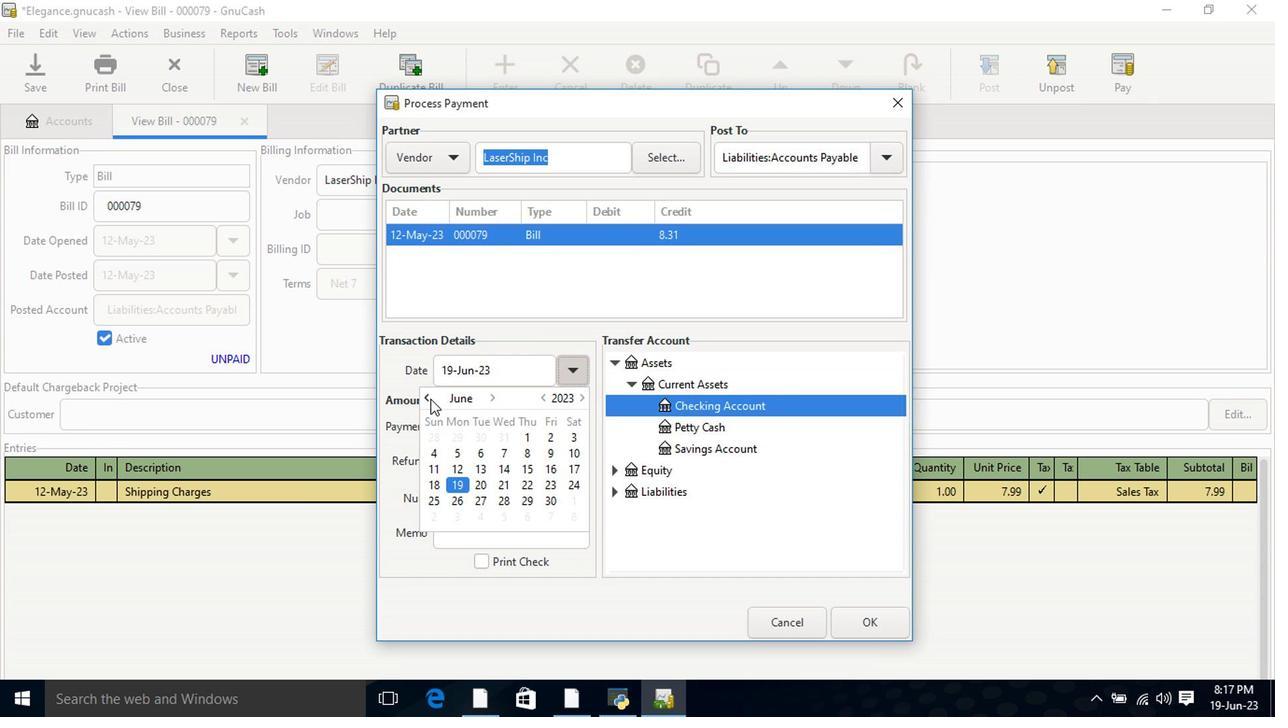 
Action: Mouse pressed left at (426, 400)
Screenshot: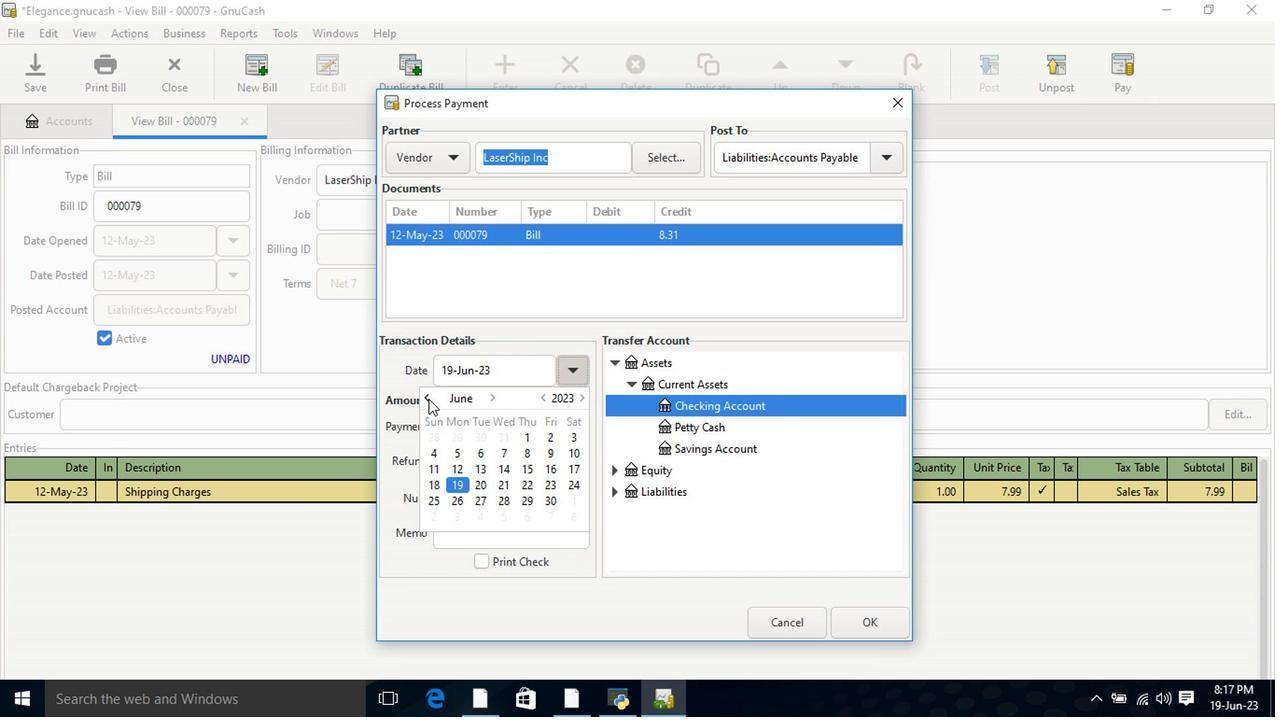 
Action: Mouse moved to (523, 467)
Screenshot: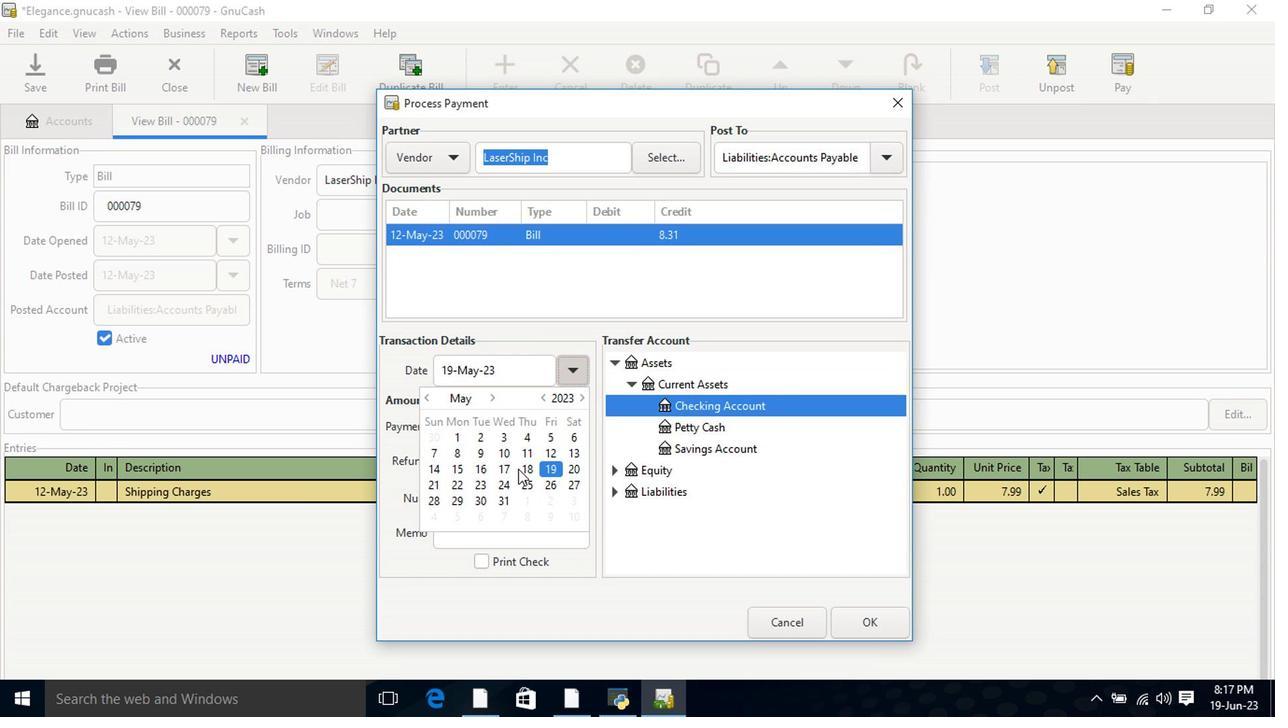 
Action: Mouse pressed left at (523, 467)
Screenshot: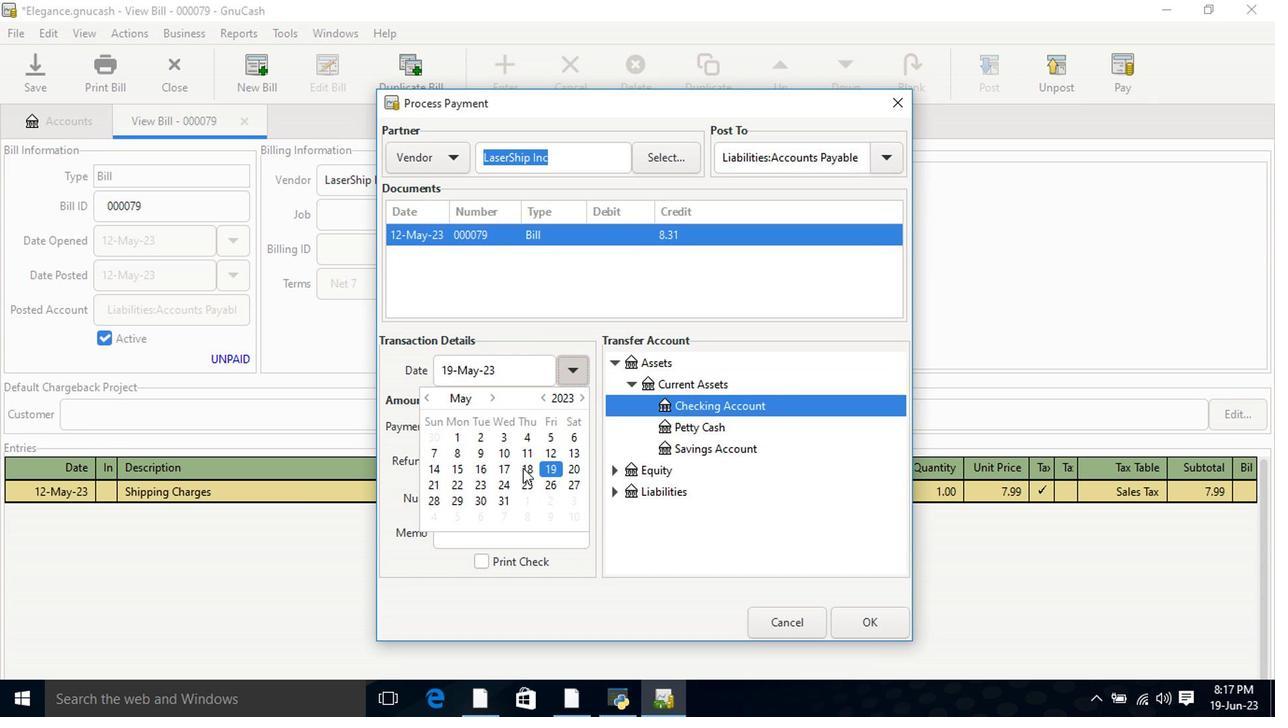 
Action: Mouse pressed left at (523, 467)
Screenshot: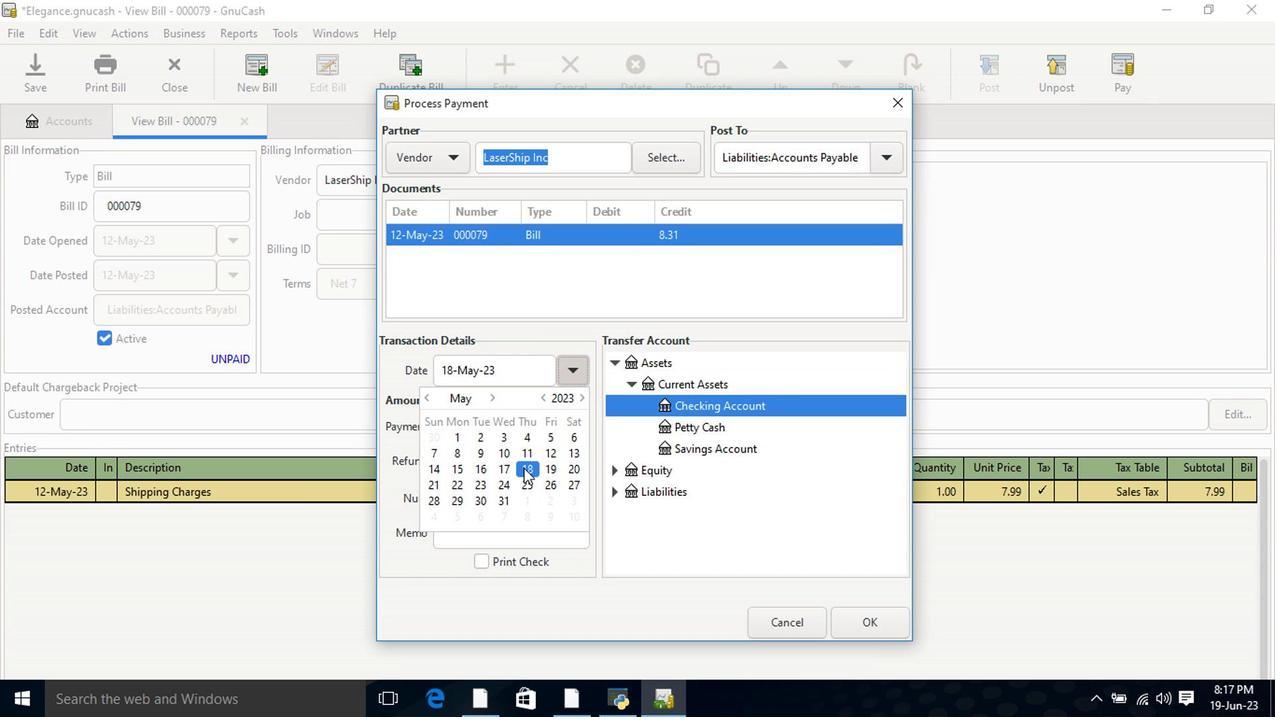 
Action: Mouse moved to (610, 366)
Screenshot: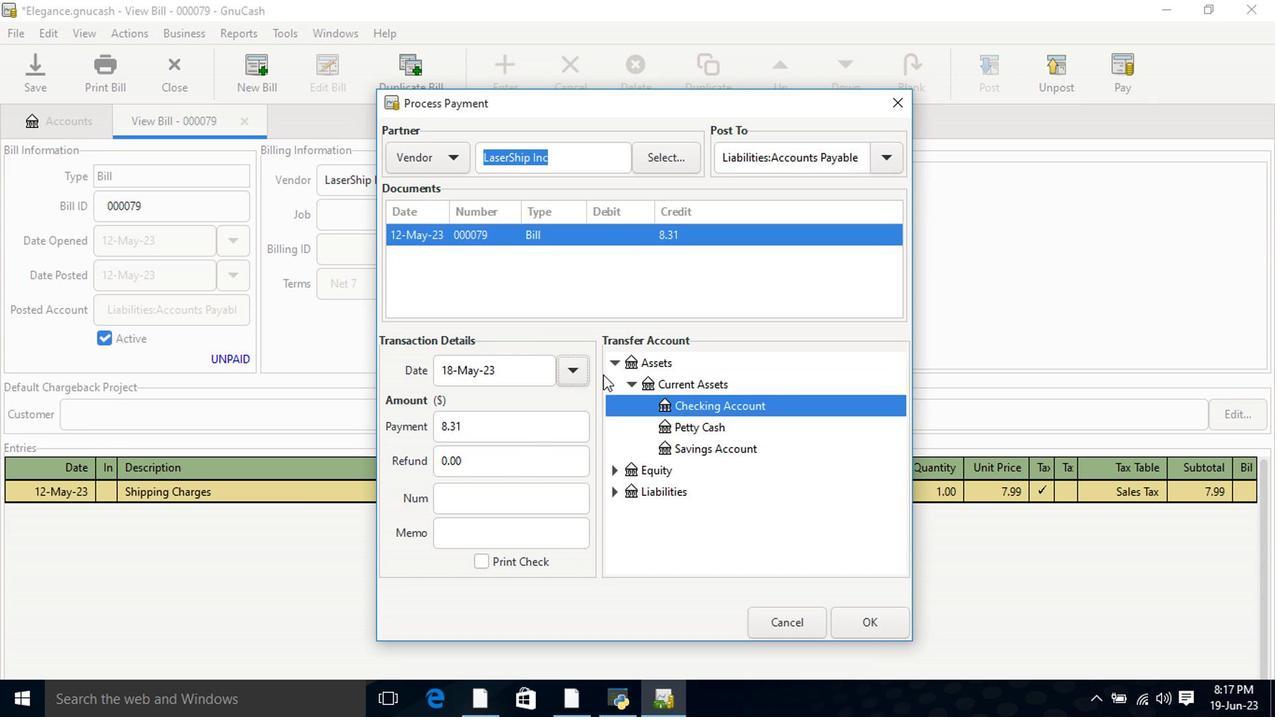
Action: Mouse pressed left at (610, 366)
Screenshot: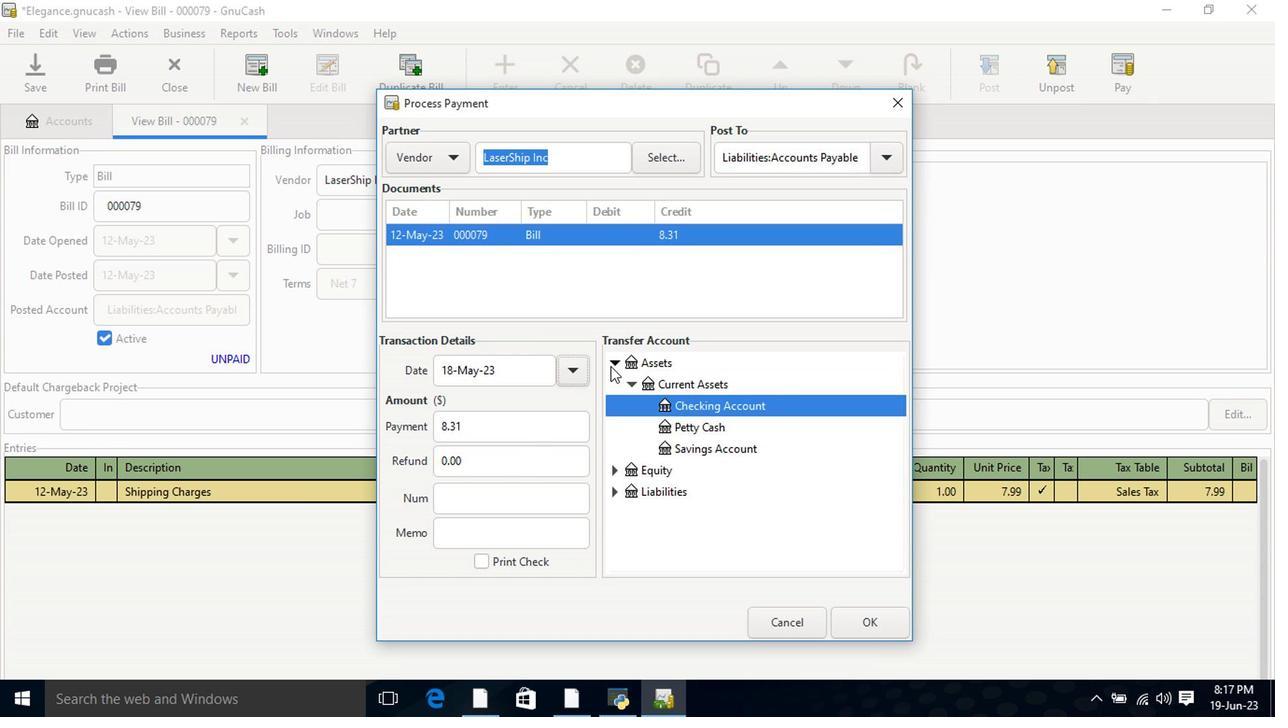 
Action: Mouse moved to (613, 368)
Screenshot: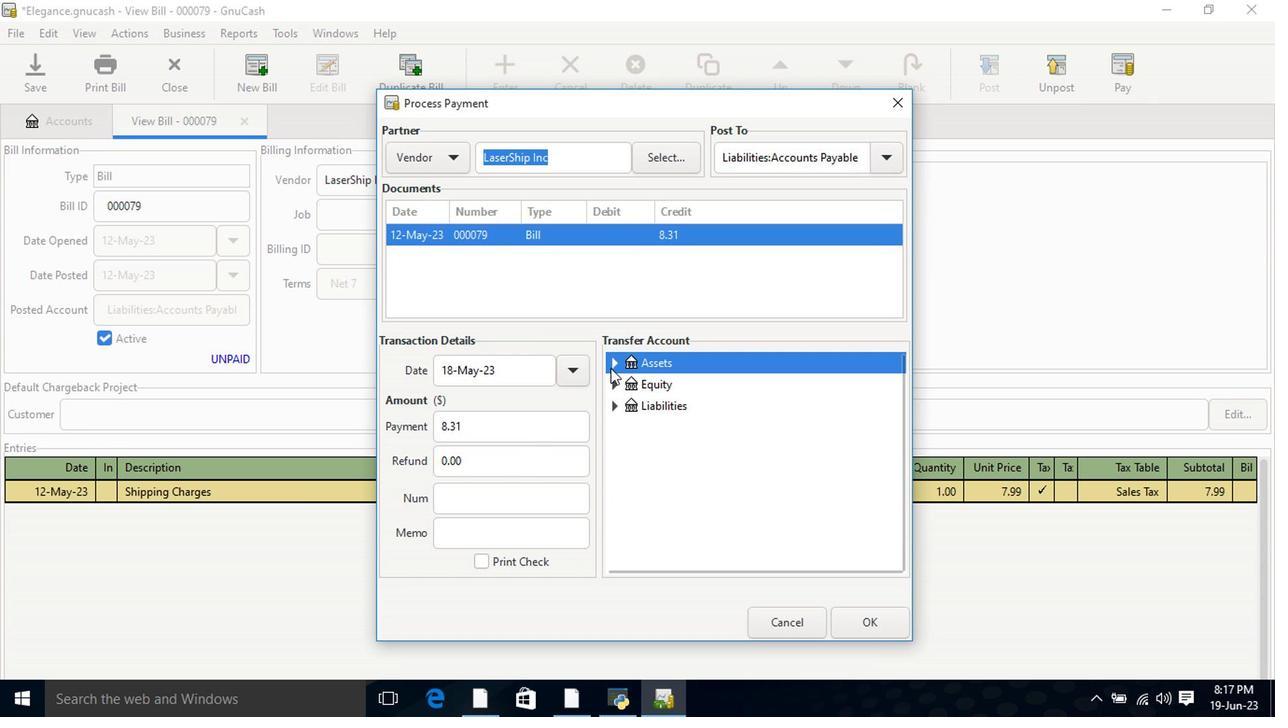 
Action: Mouse pressed left at (613, 368)
Screenshot: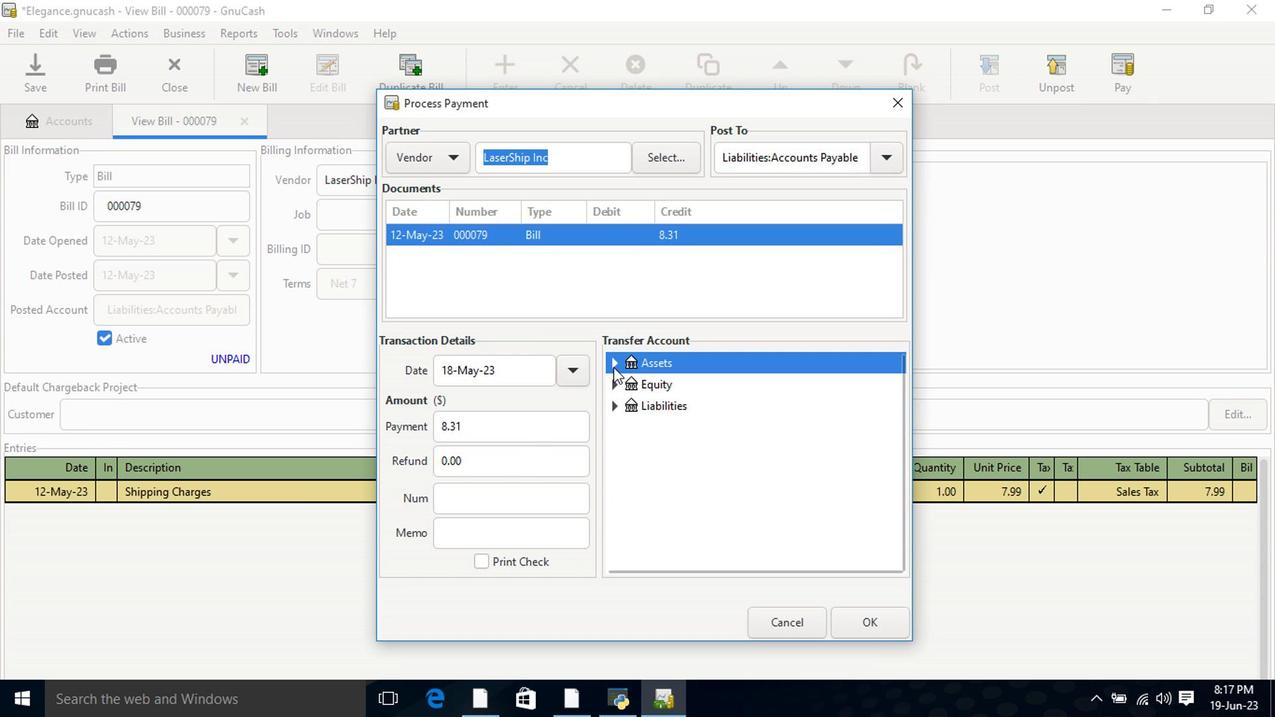 
Action: Mouse moved to (629, 384)
Screenshot: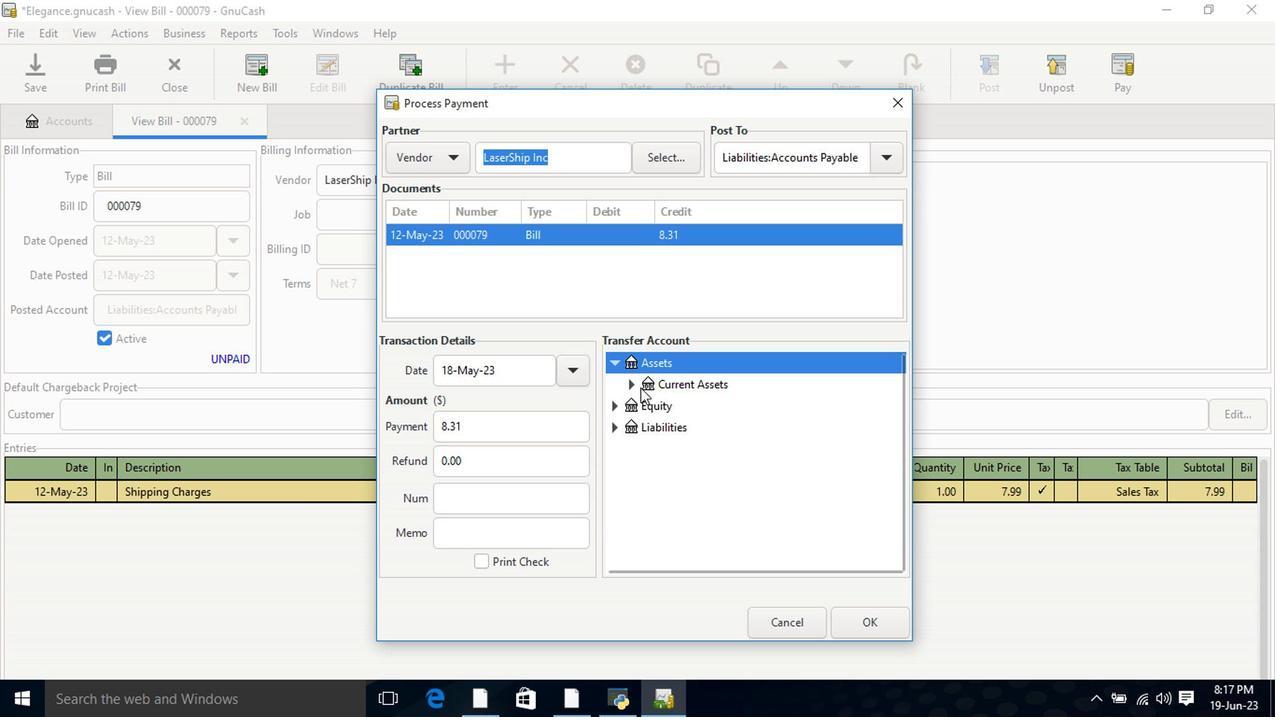 
Action: Mouse pressed left at (629, 384)
Screenshot: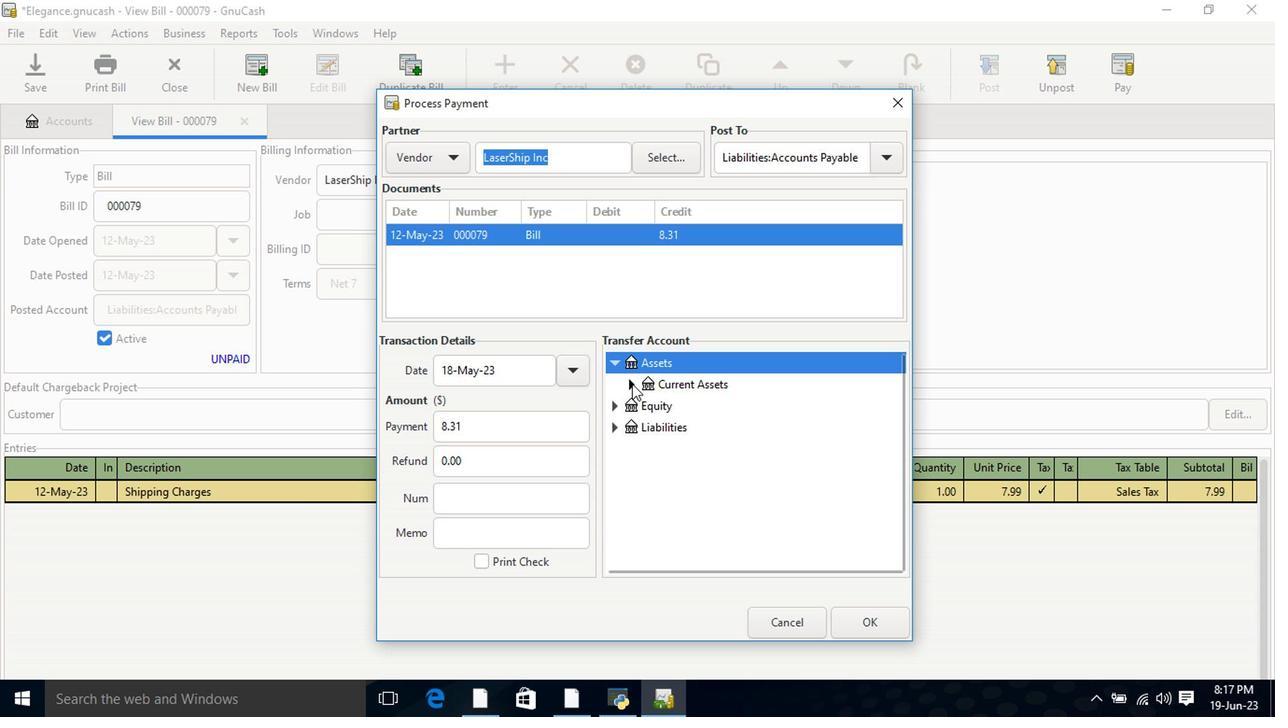 
Action: Mouse moved to (681, 396)
Screenshot: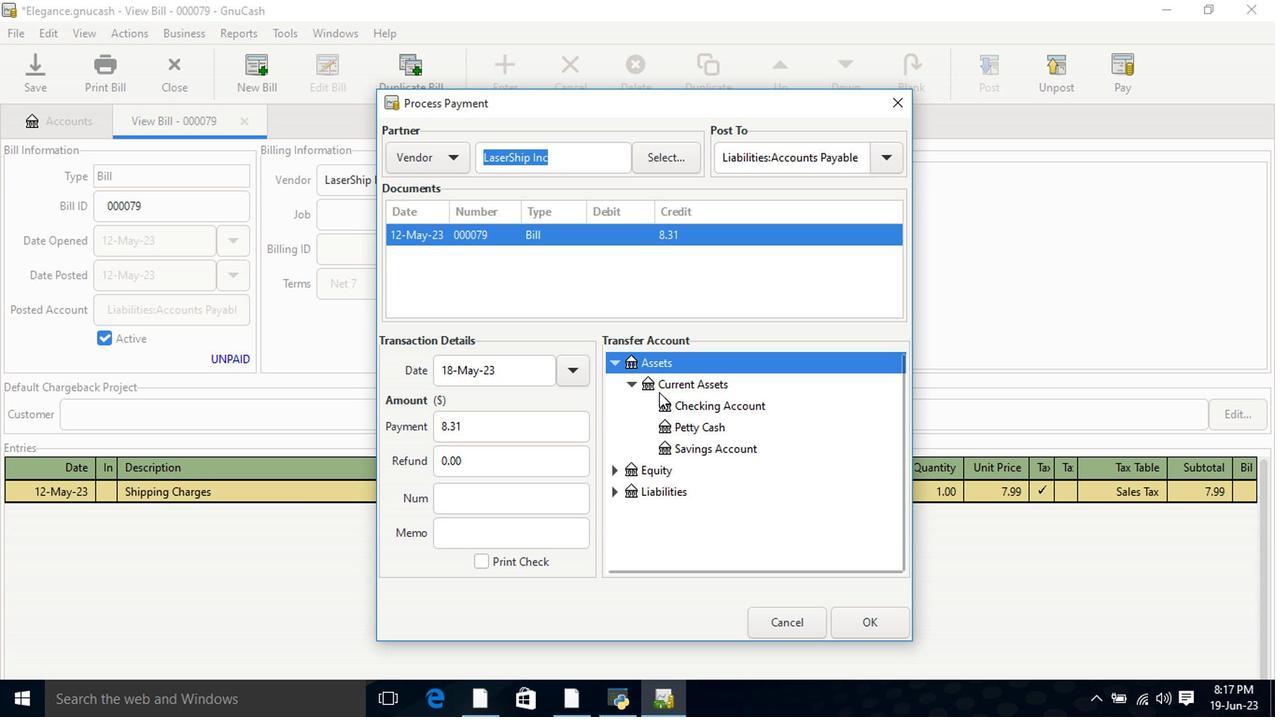 
Action: Mouse pressed left at (681, 396)
Screenshot: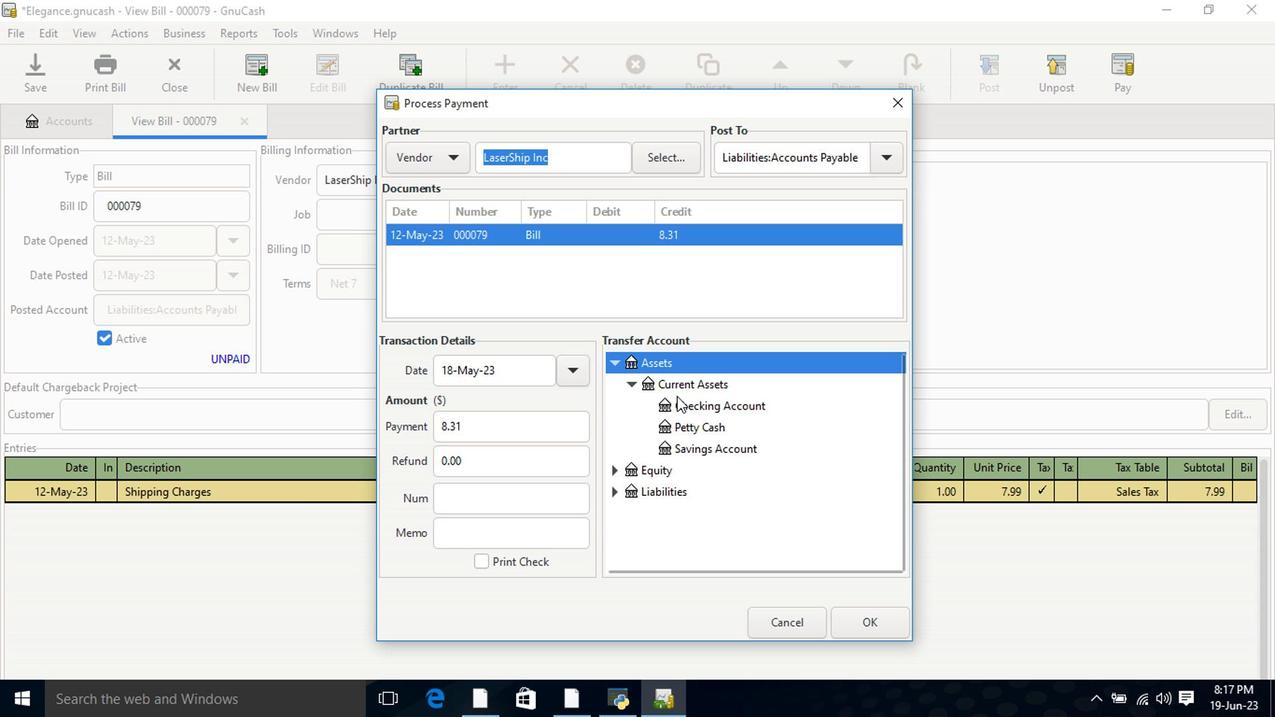 
Action: Mouse moved to (885, 627)
Screenshot: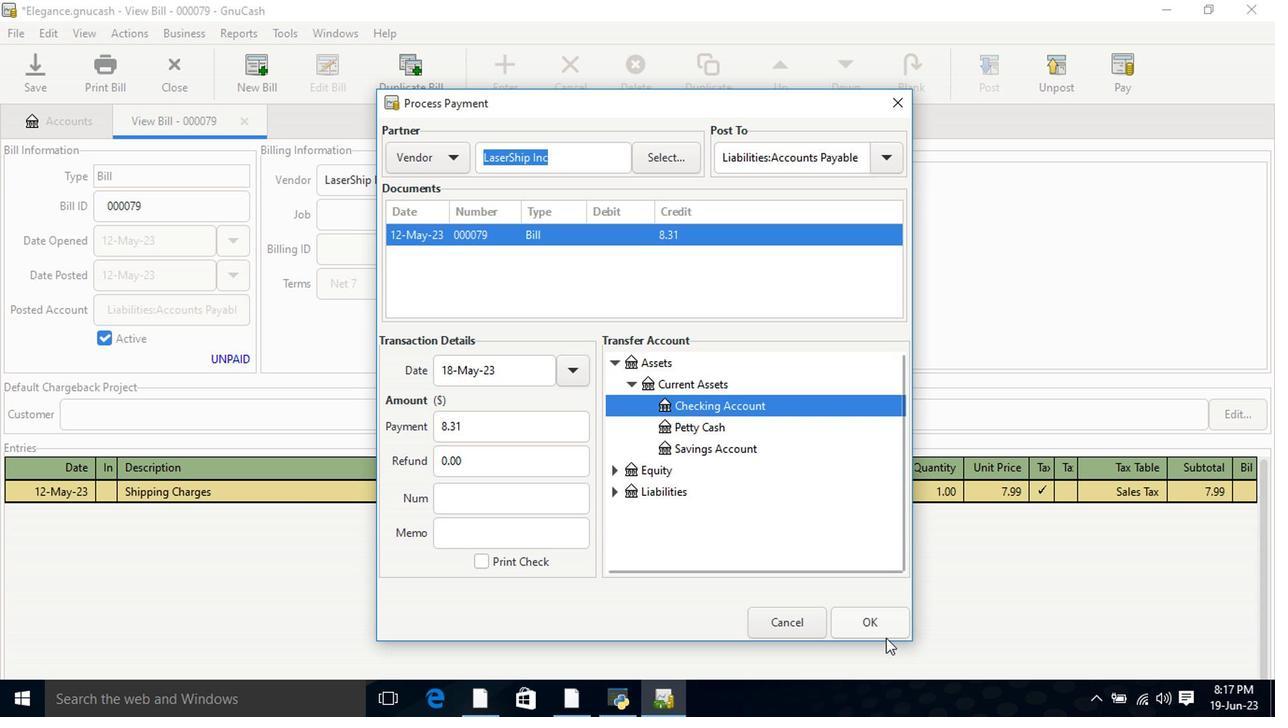 
Action: Mouse pressed left at (885, 627)
Screenshot: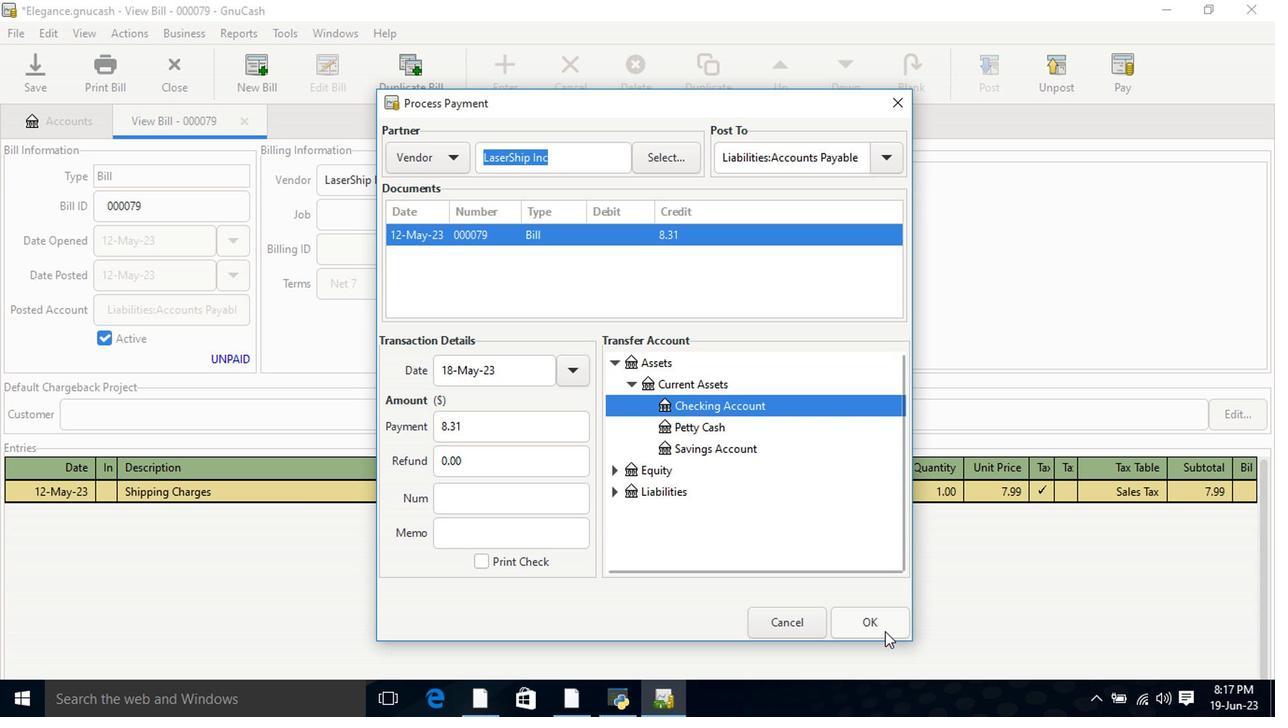 
Action: Mouse moved to (97, 80)
Screenshot: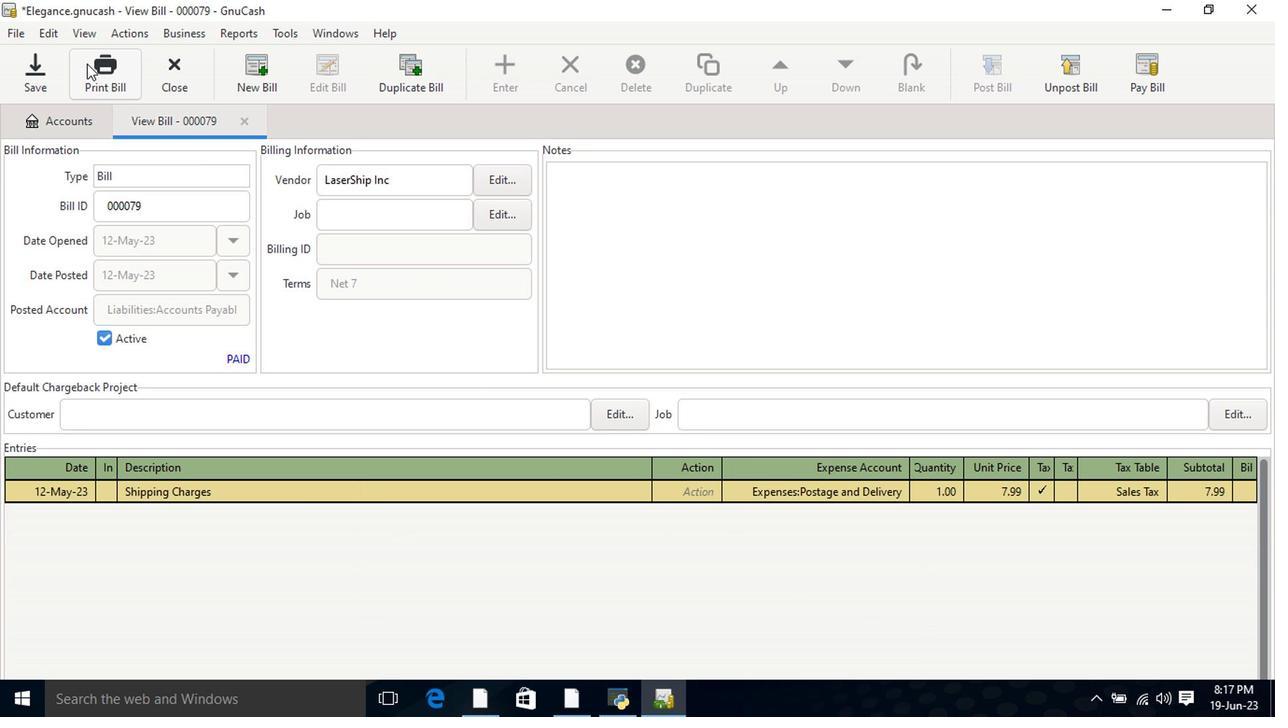 
Action: Mouse pressed left at (97, 80)
Screenshot: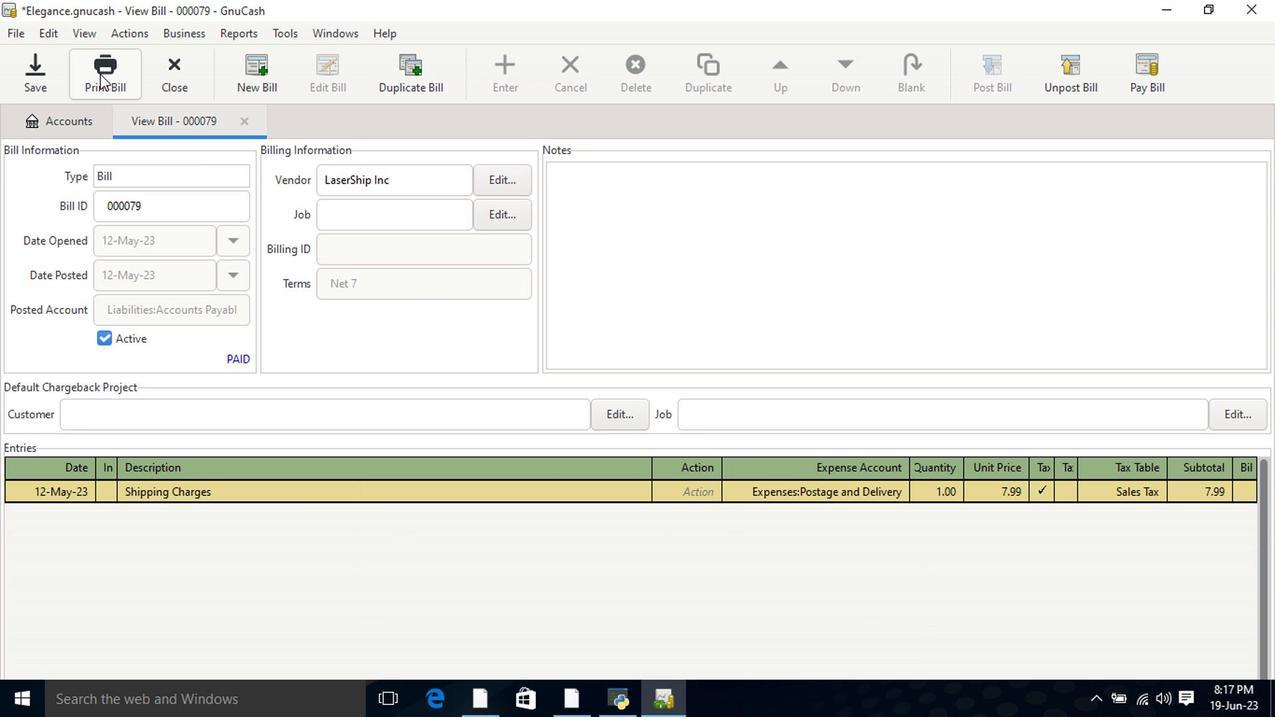
Action: Mouse moved to (397, 525)
Screenshot: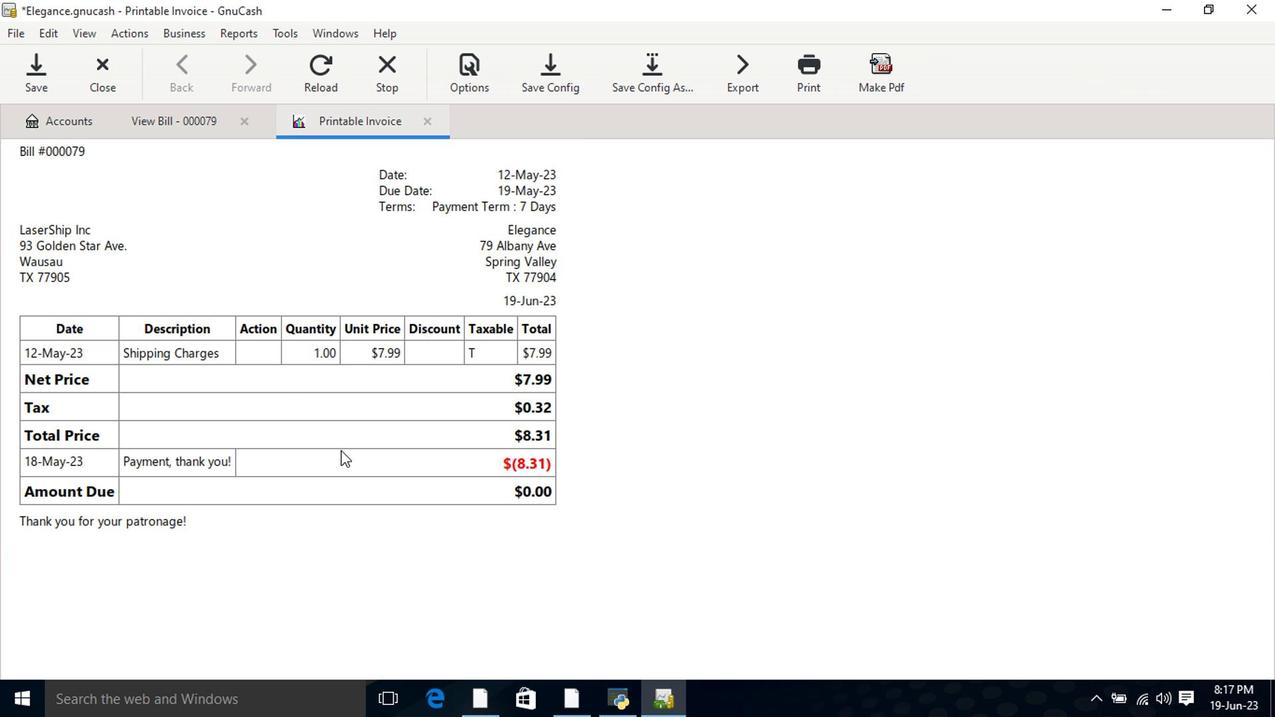 
